Task: Find connections with filter location Hosūr with filter topic #realestateinvesting with filter profile language English with filter current company PRA Health Sciences with filter school REVA UNIVERSITY, BANGALORE with filter industry Wholesale Drugs and Sundries with filter service category Interior Design with filter keywords title Landscaping Assistant
Action: Mouse moved to (560, 83)
Screenshot: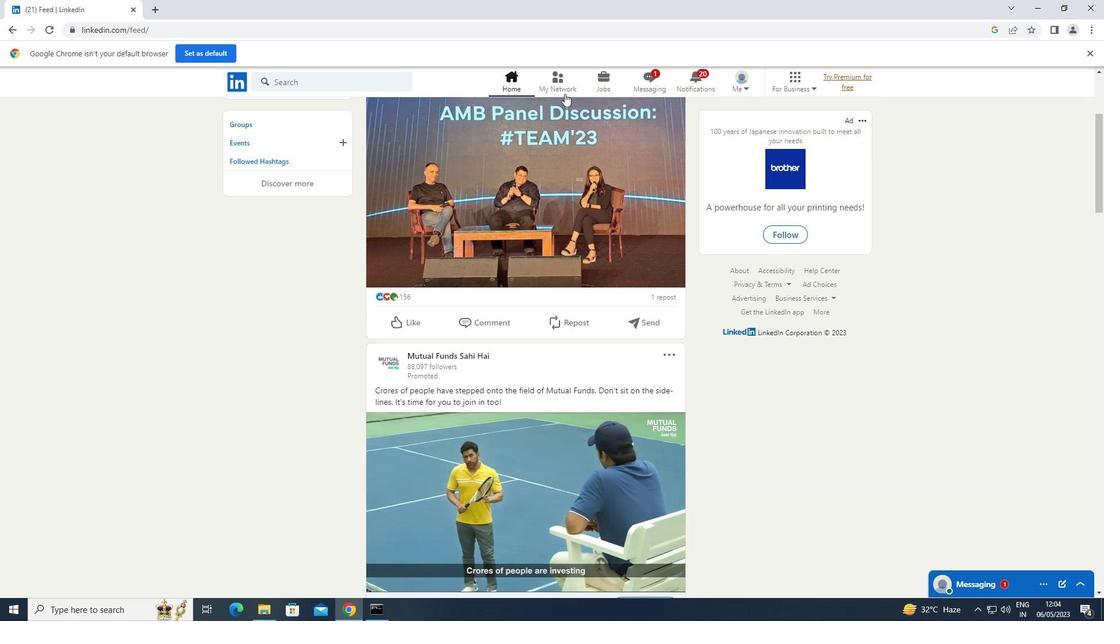 
Action: Mouse pressed left at (560, 83)
Screenshot: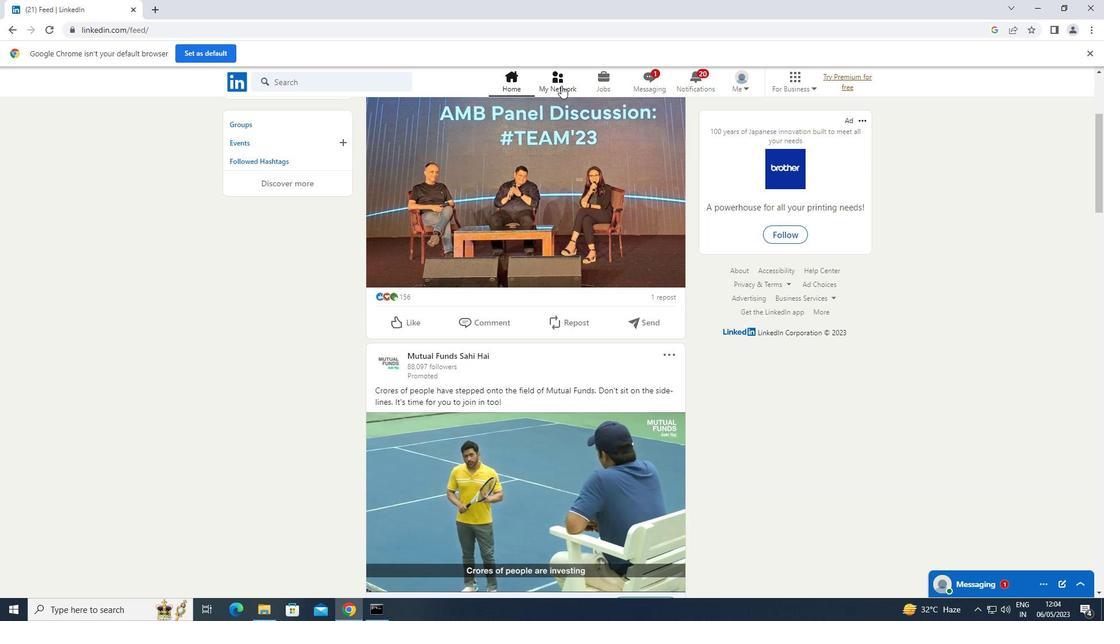 
Action: Mouse moved to (326, 143)
Screenshot: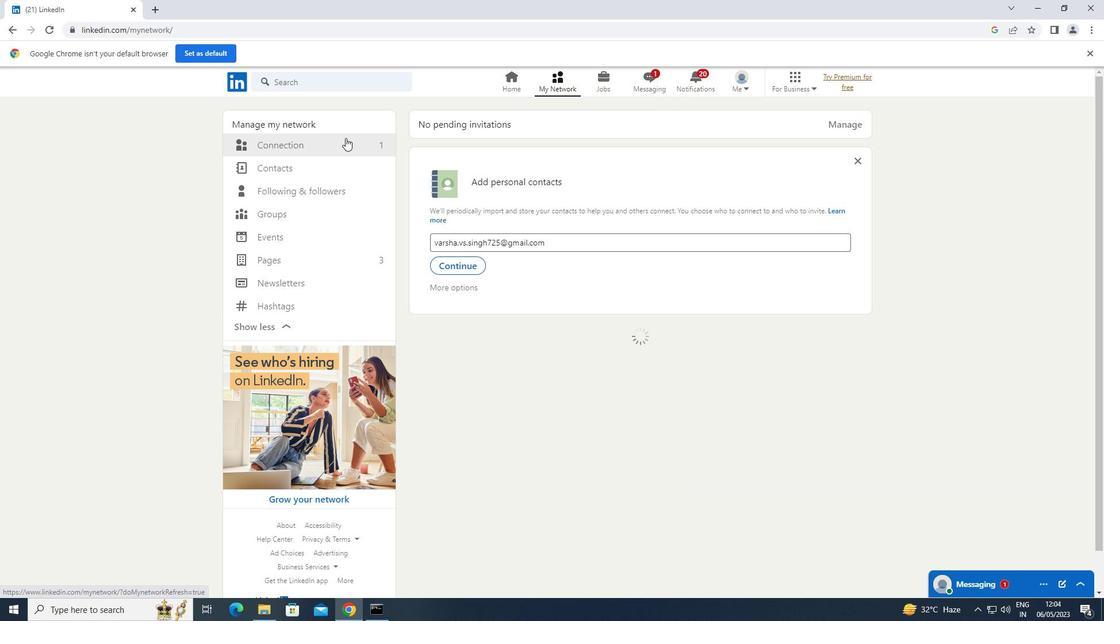 
Action: Mouse pressed left at (326, 143)
Screenshot: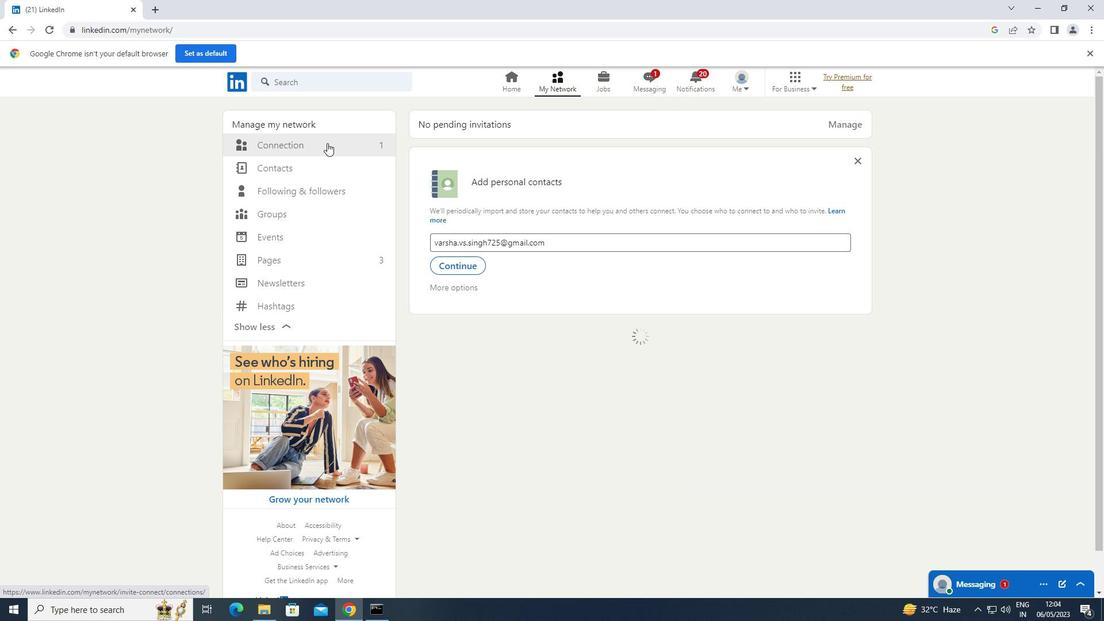 
Action: Mouse moved to (628, 143)
Screenshot: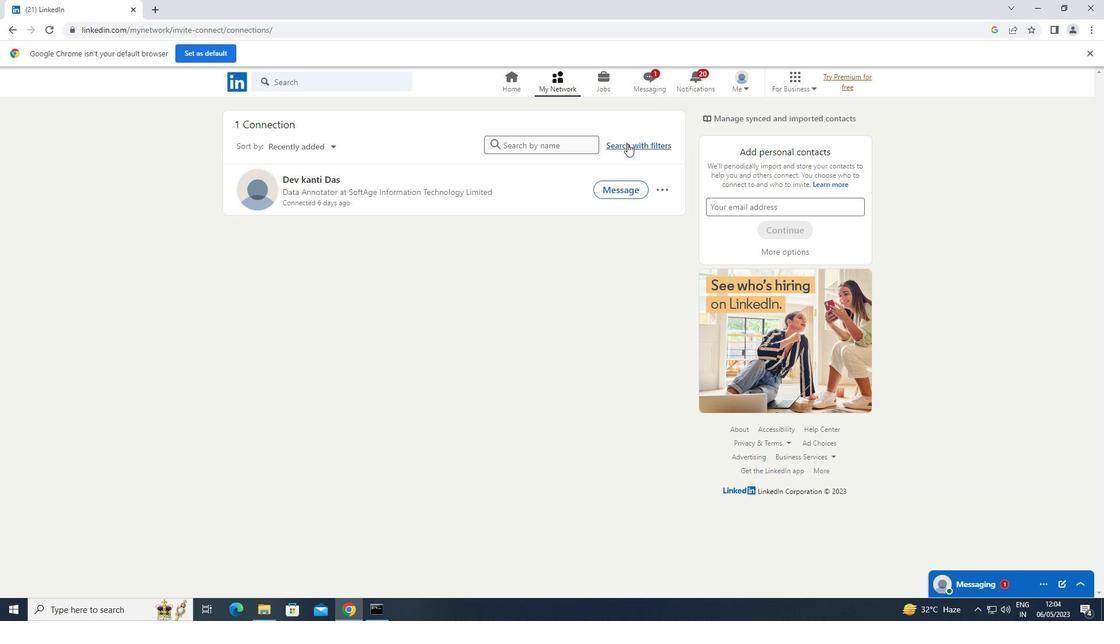 
Action: Mouse pressed left at (628, 143)
Screenshot: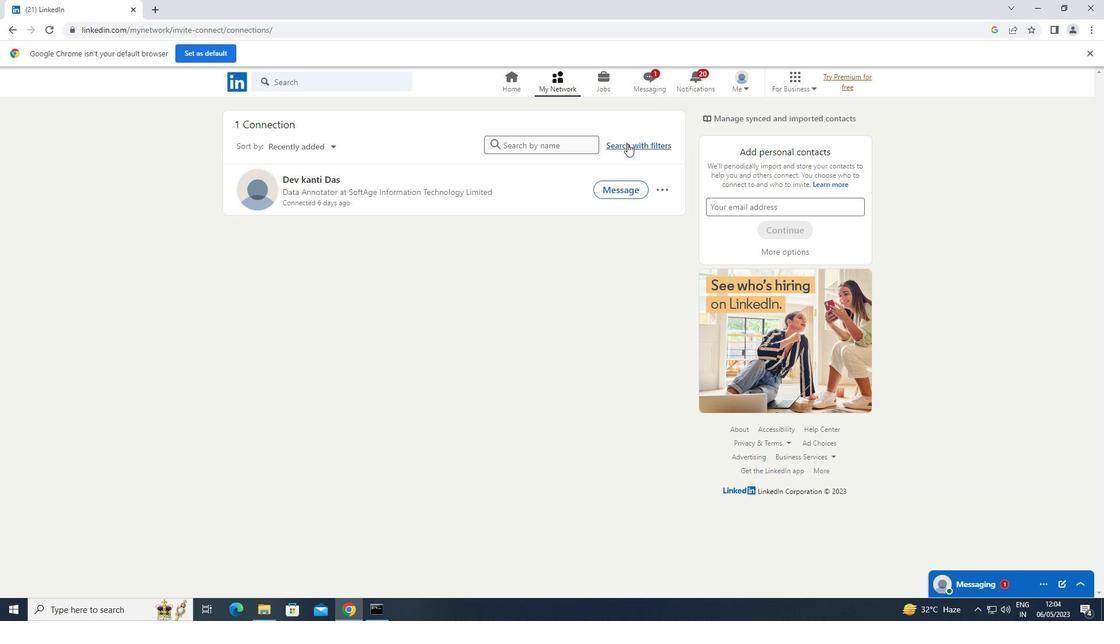 
Action: Mouse moved to (583, 110)
Screenshot: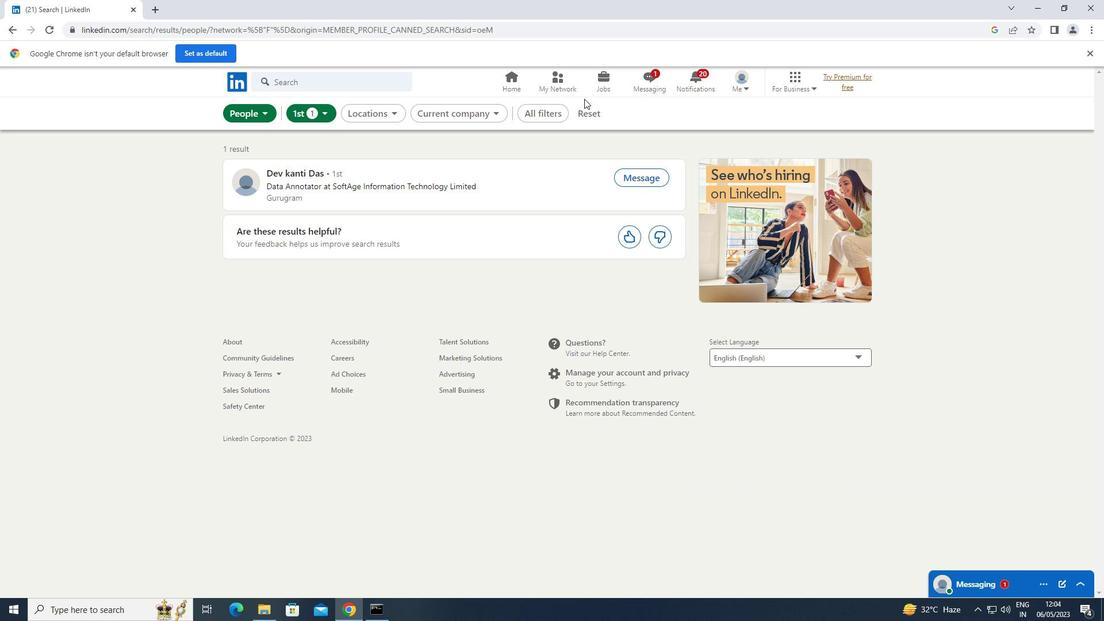 
Action: Mouse pressed left at (583, 110)
Screenshot: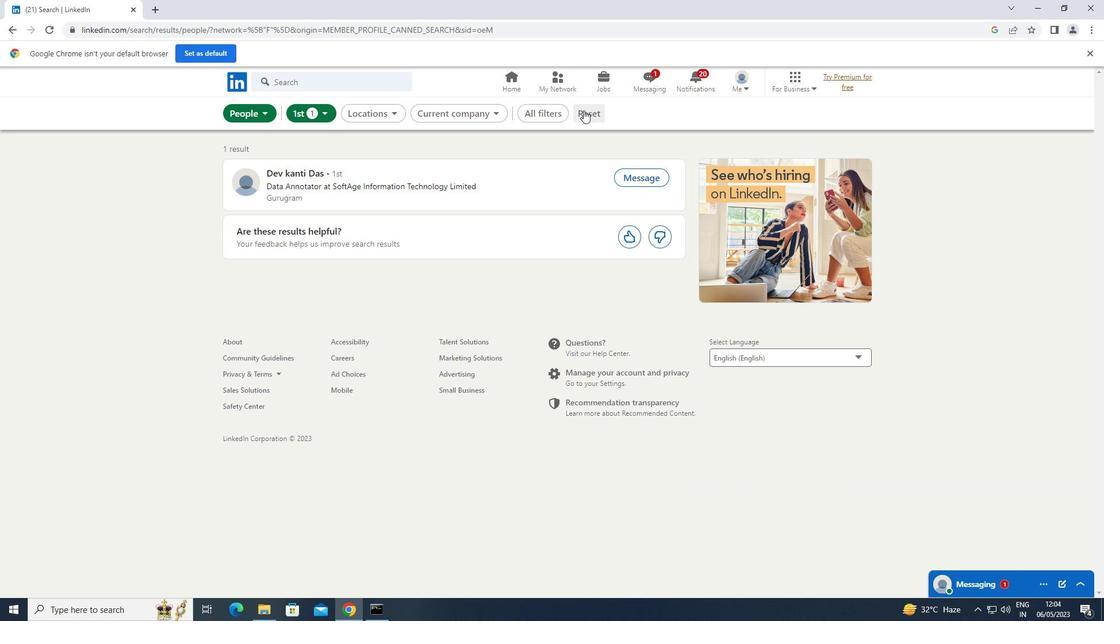 
Action: Mouse moved to (572, 114)
Screenshot: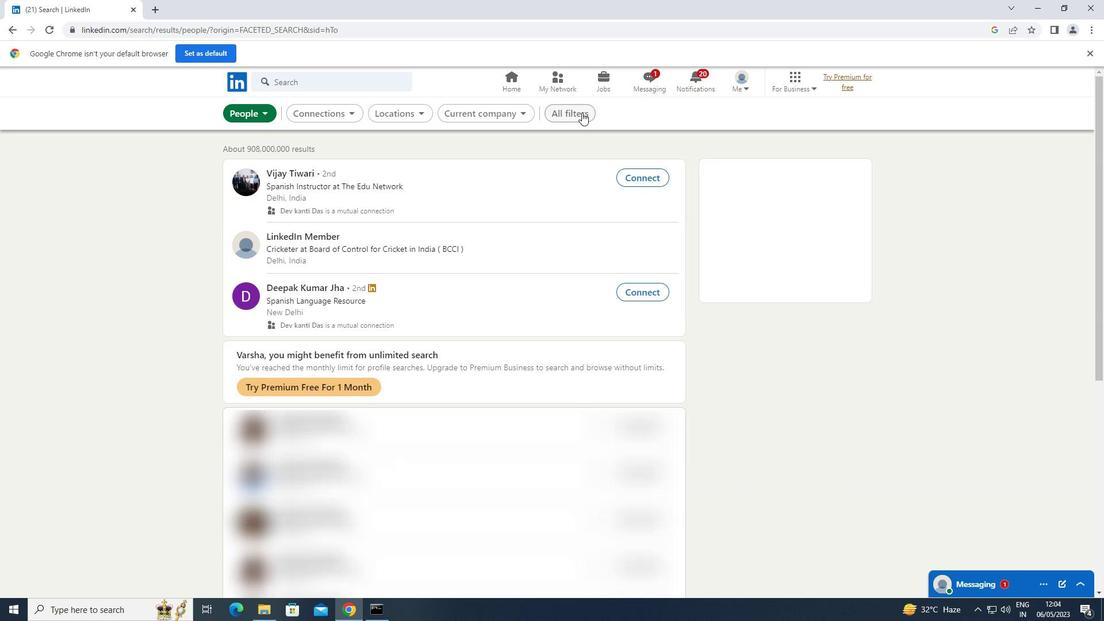 
Action: Mouse pressed left at (572, 114)
Screenshot: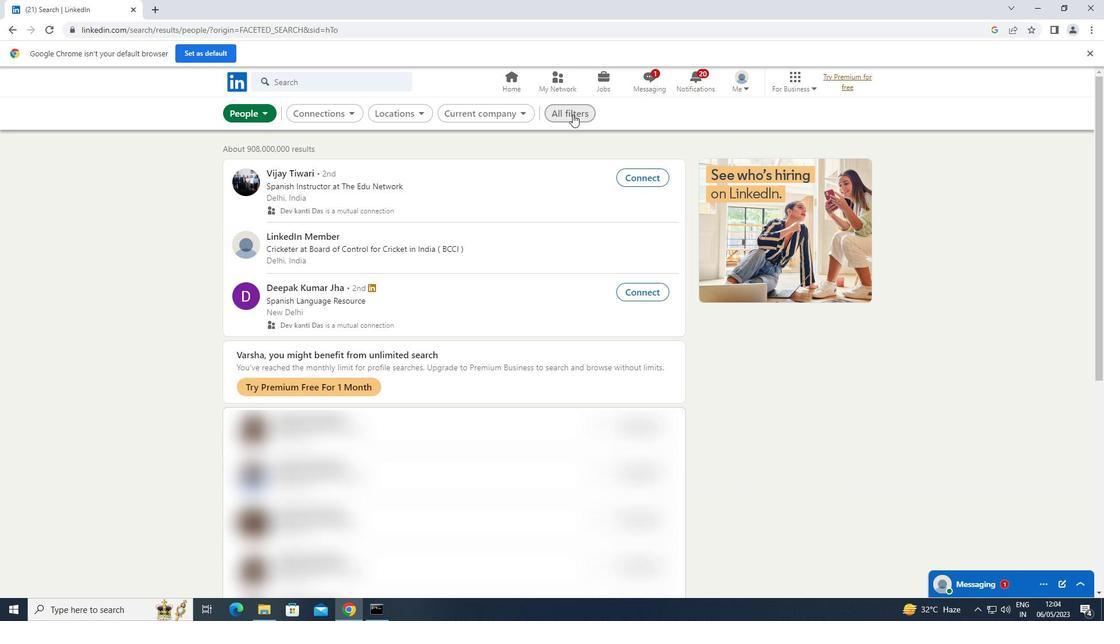 
Action: Mouse moved to (896, 246)
Screenshot: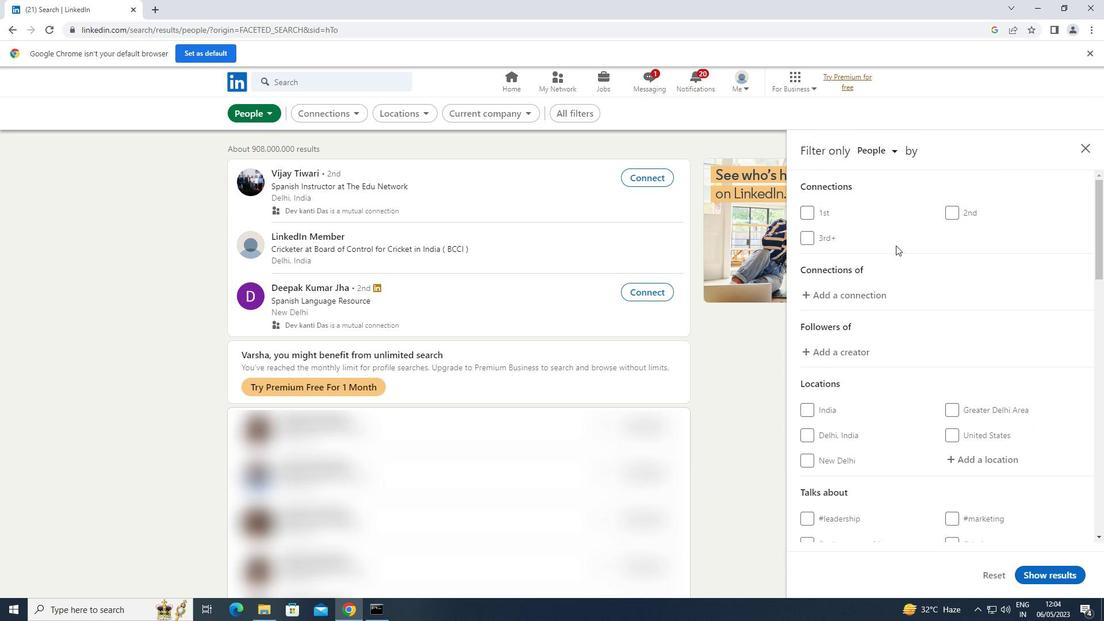 
Action: Mouse scrolled (896, 245) with delta (0, 0)
Screenshot: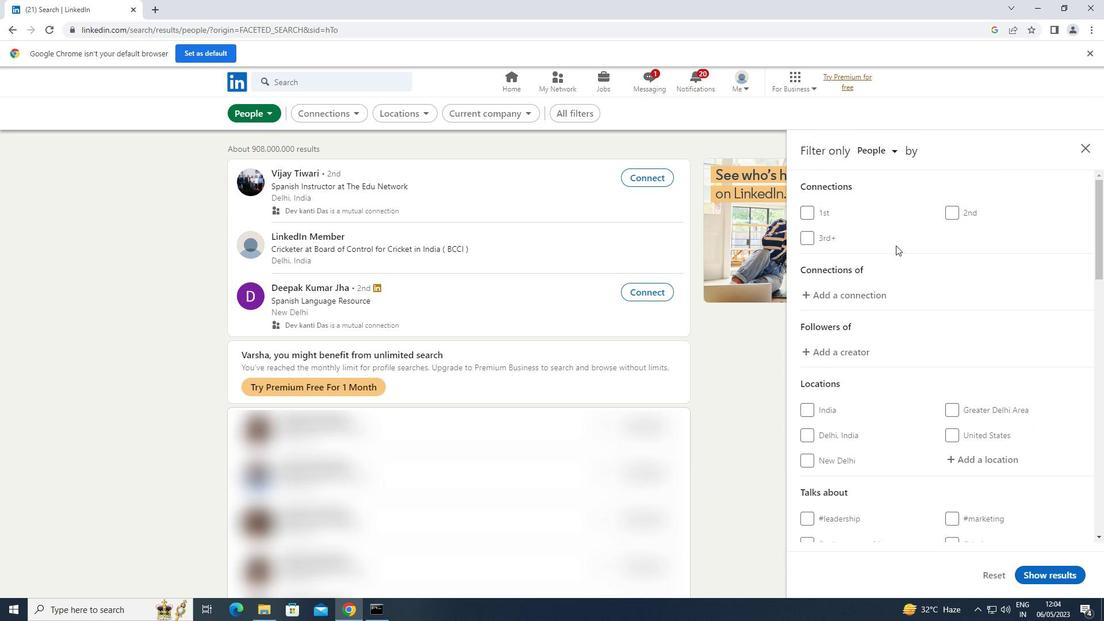 
Action: Mouse scrolled (896, 245) with delta (0, 0)
Screenshot: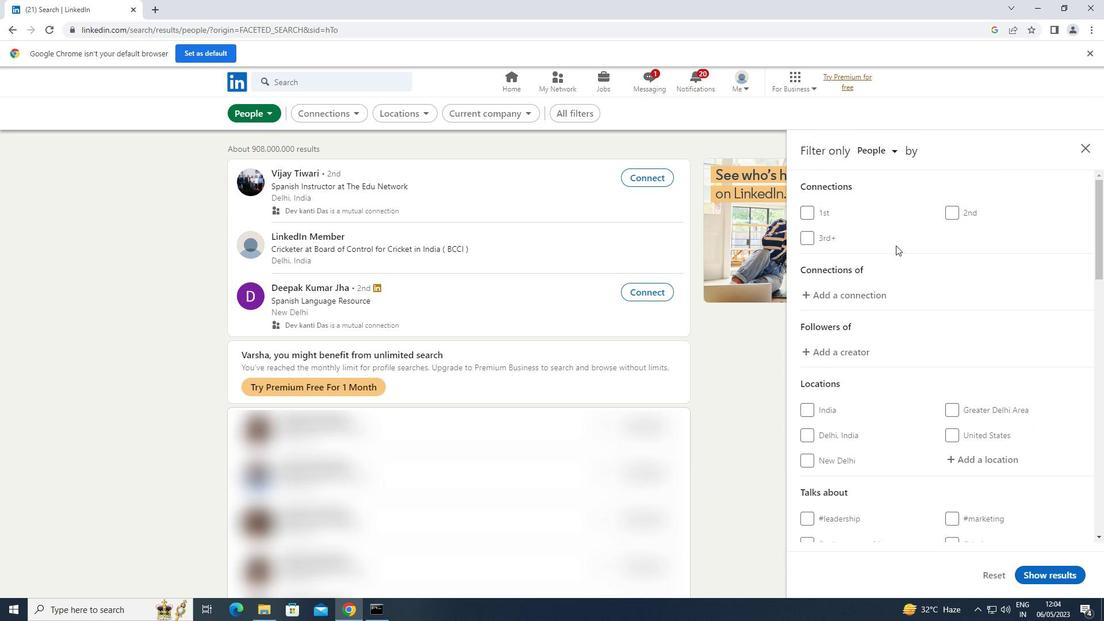 
Action: Mouse scrolled (896, 245) with delta (0, 0)
Screenshot: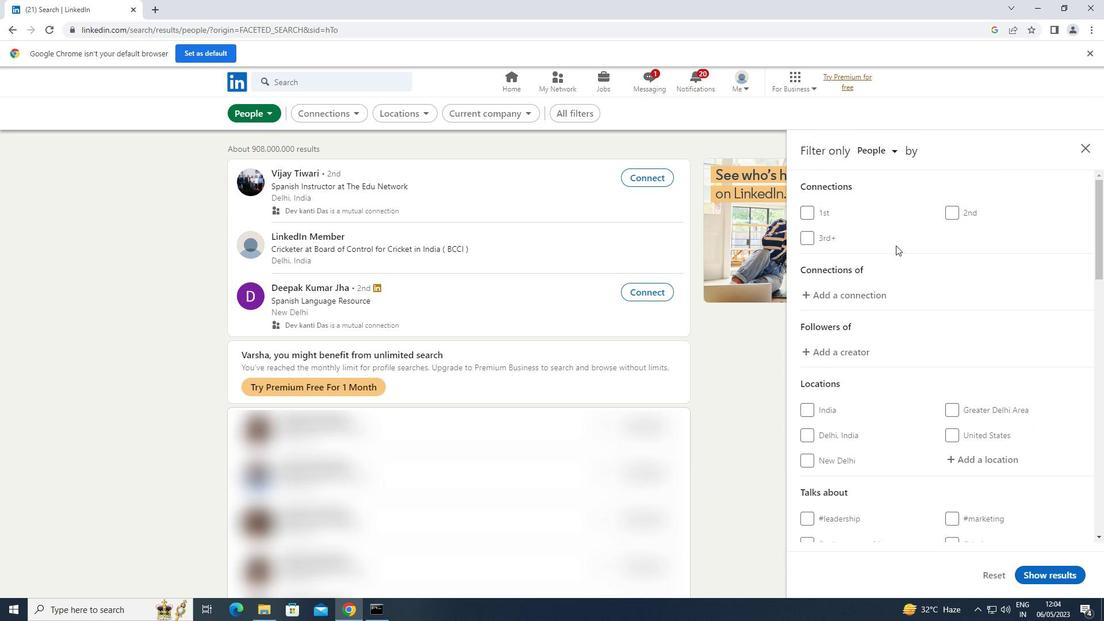 
Action: Mouse moved to (975, 283)
Screenshot: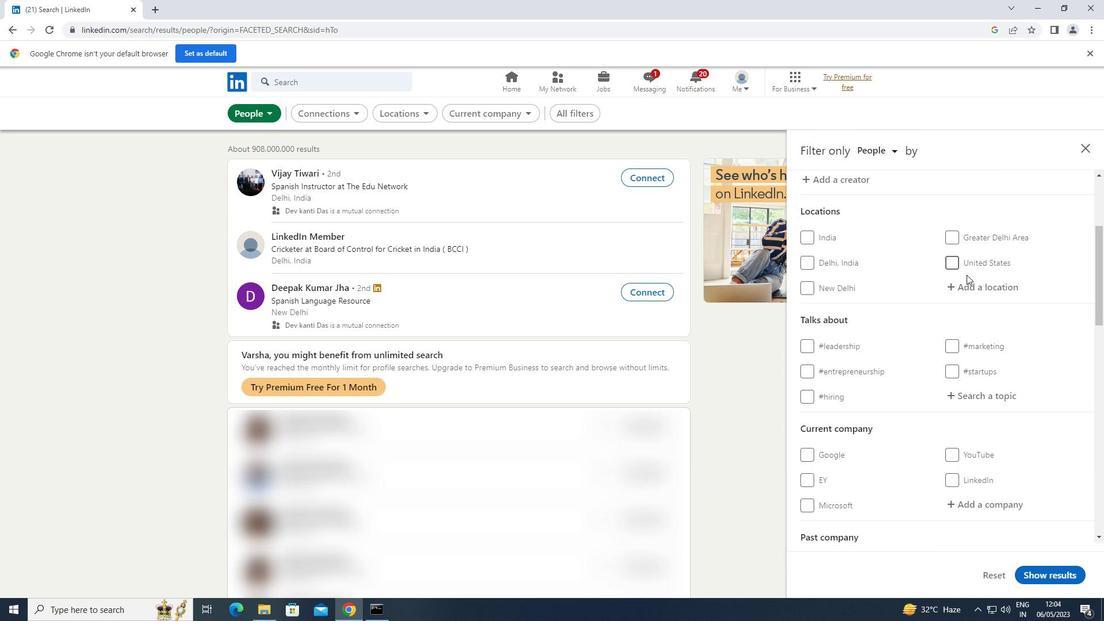 
Action: Mouse pressed left at (975, 283)
Screenshot: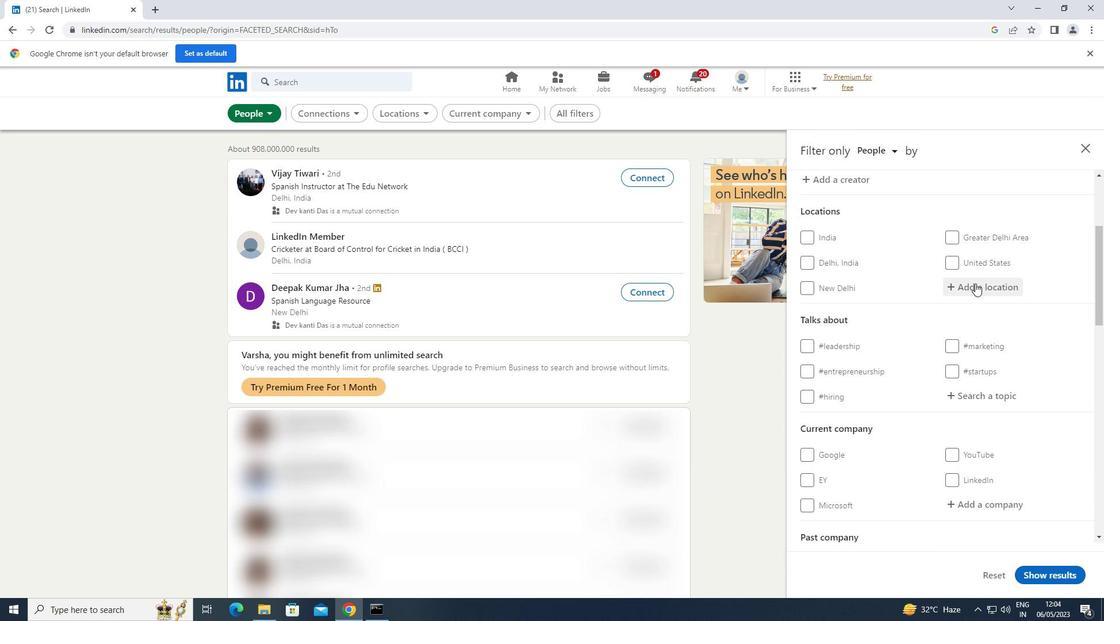 
Action: Key pressed <Key.shift>HOSUR
Screenshot: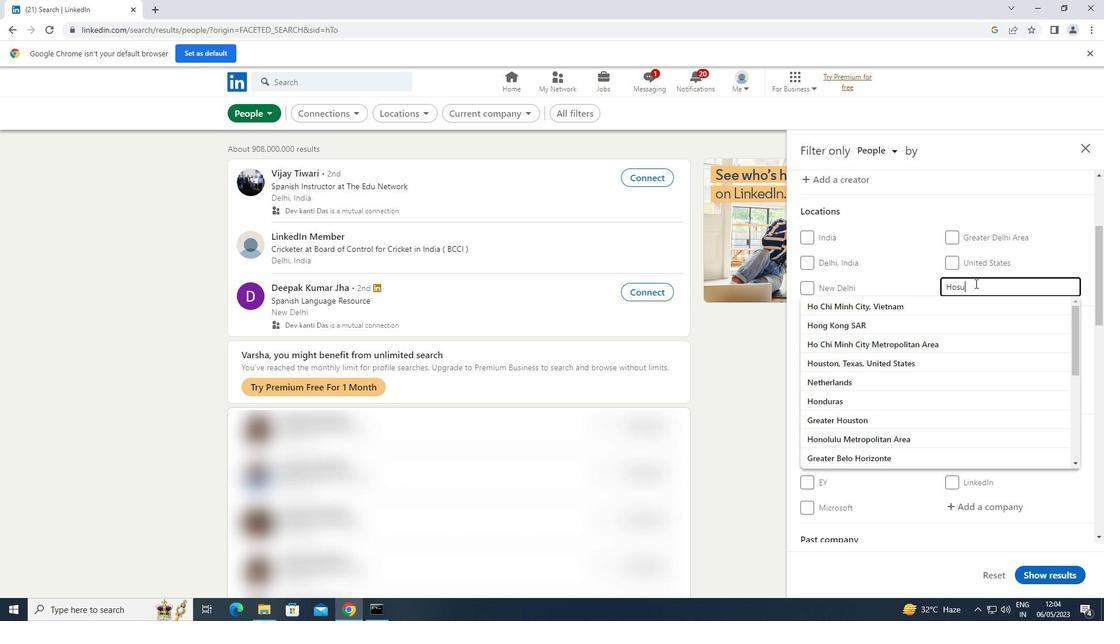 
Action: Mouse moved to (969, 402)
Screenshot: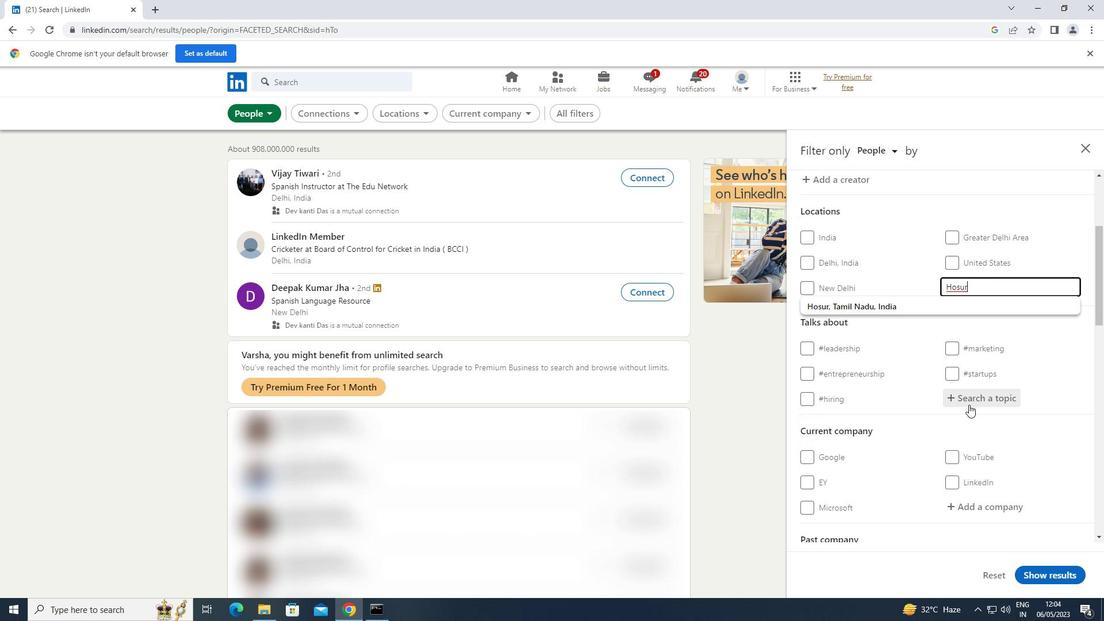 
Action: Mouse pressed left at (969, 402)
Screenshot: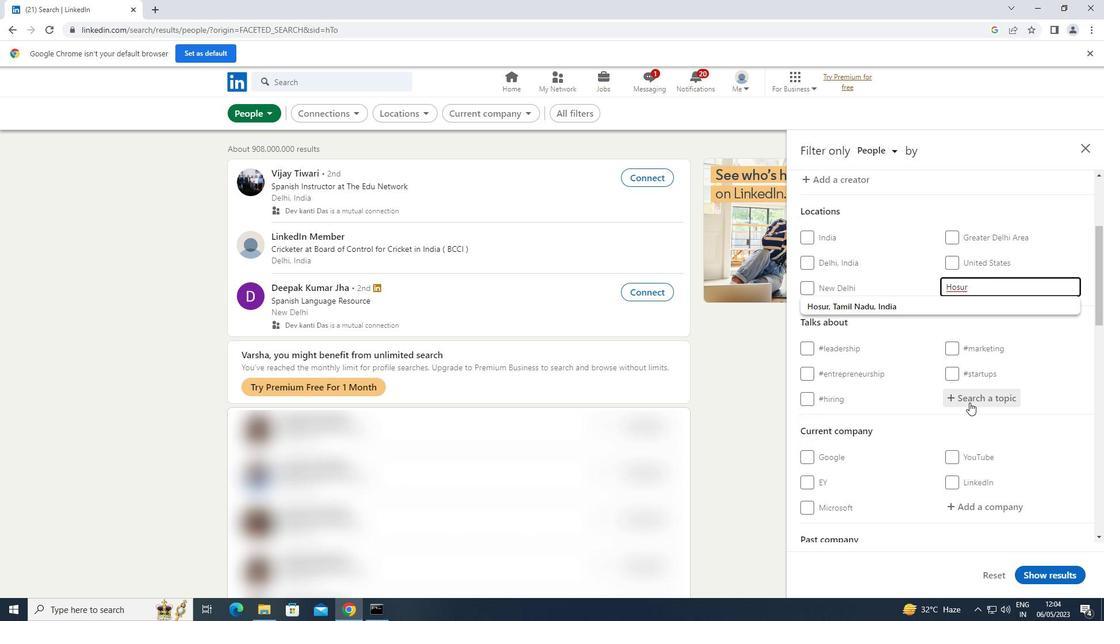 
Action: Key pressed REALESTATEINVESTING
Screenshot: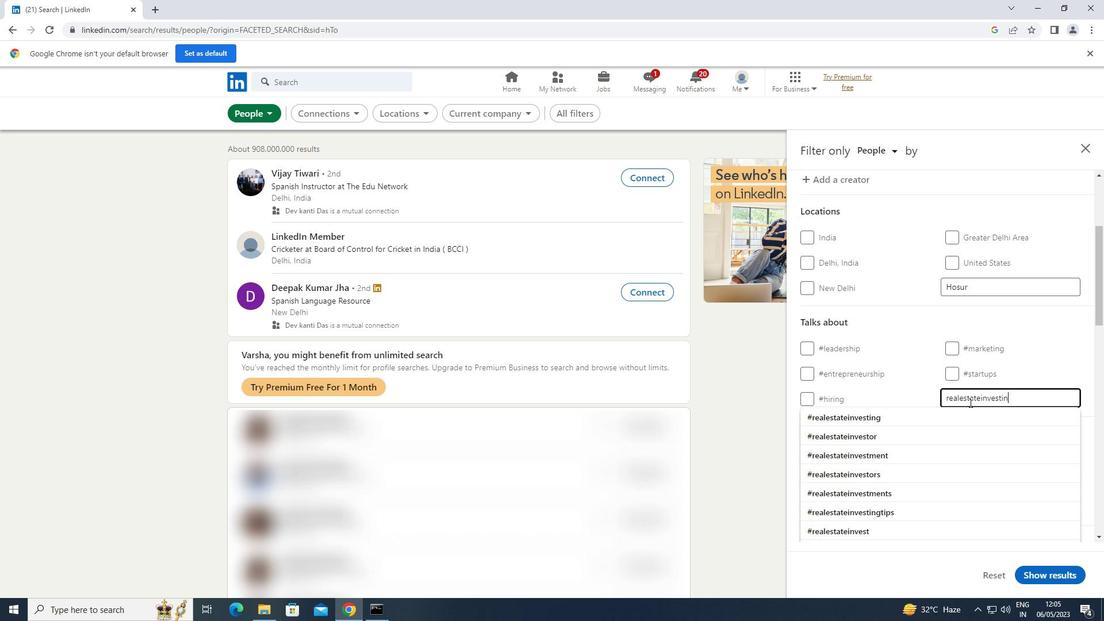 
Action: Mouse moved to (854, 419)
Screenshot: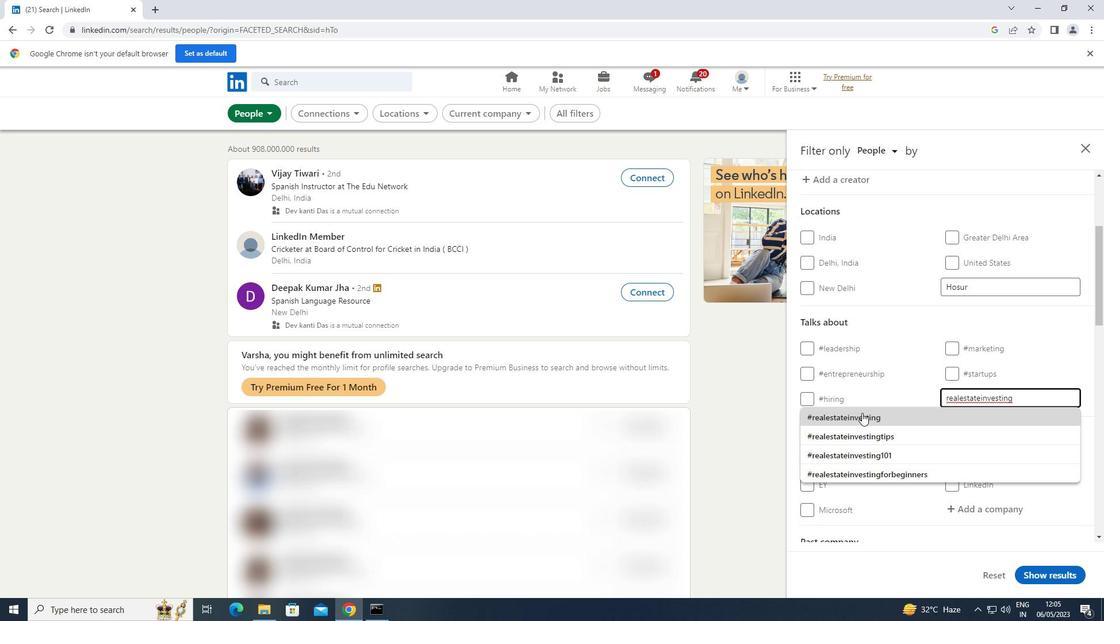 
Action: Mouse pressed left at (854, 419)
Screenshot: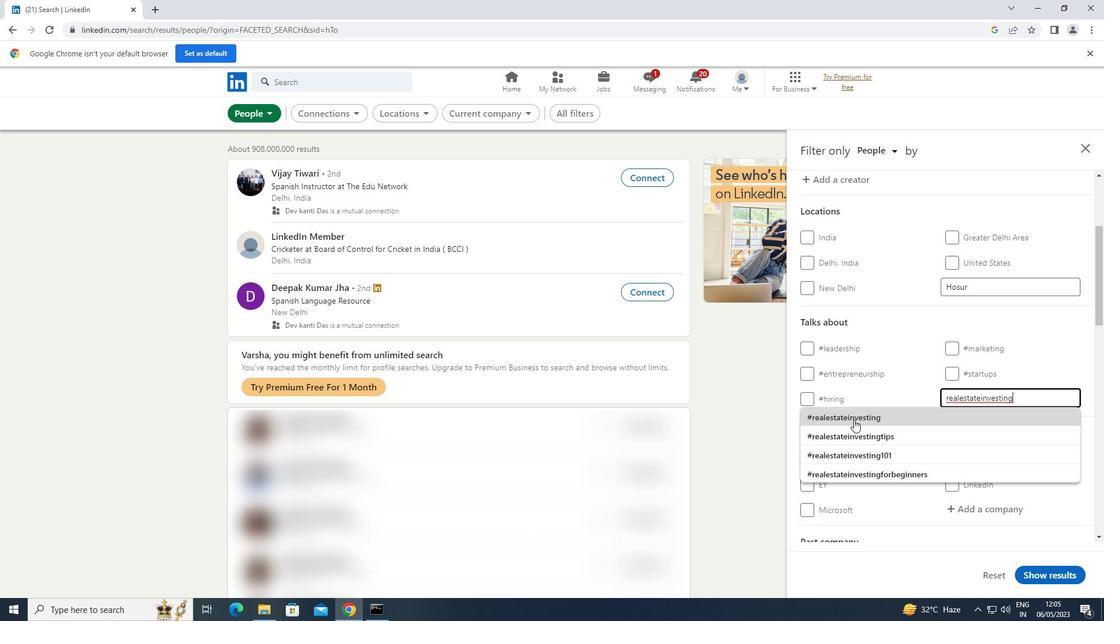 
Action: Mouse scrolled (854, 419) with delta (0, 0)
Screenshot: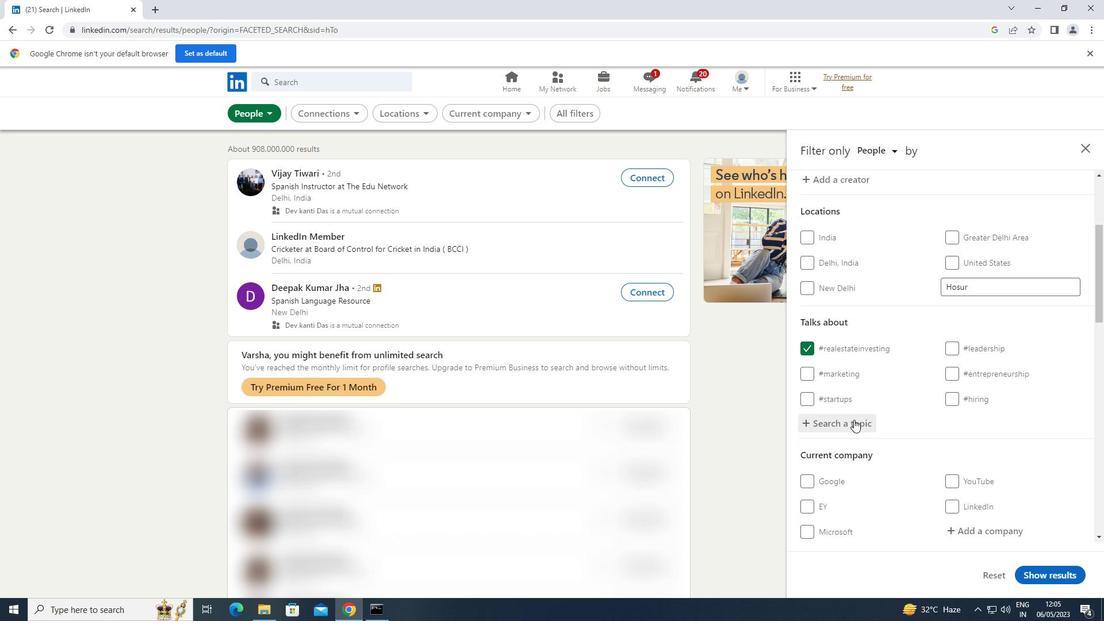 
Action: Mouse scrolled (854, 419) with delta (0, 0)
Screenshot: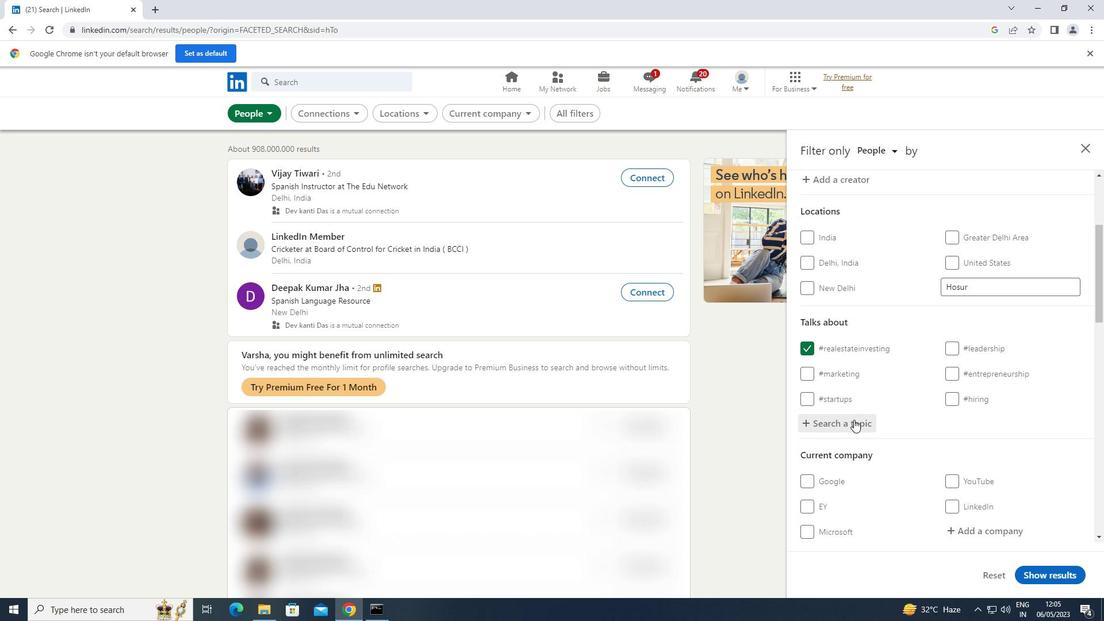
Action: Mouse scrolled (854, 419) with delta (0, 0)
Screenshot: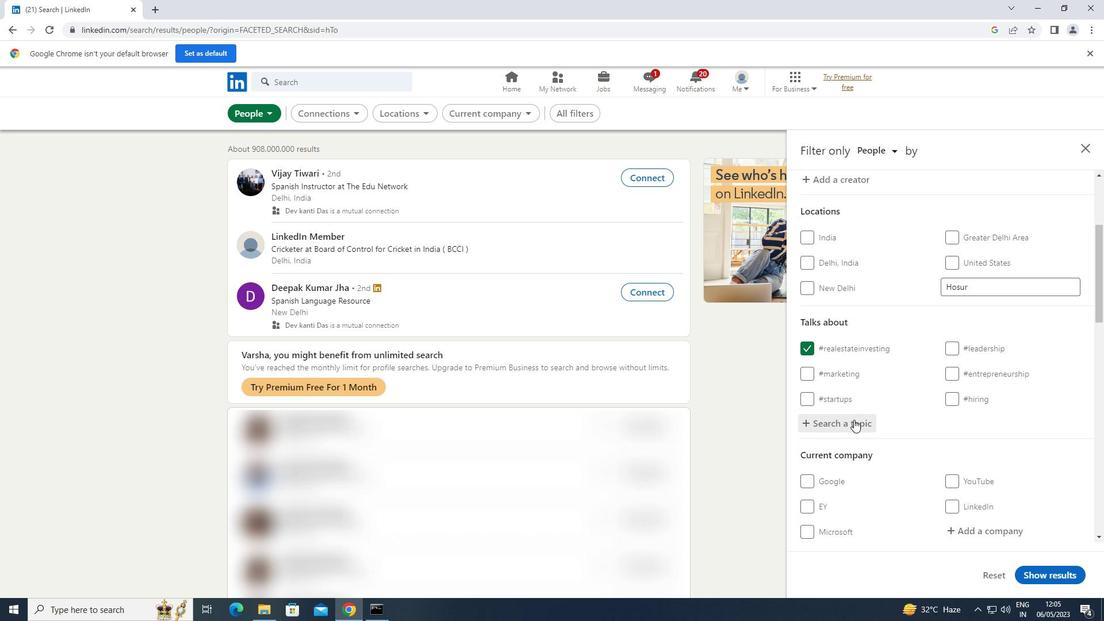 
Action: Mouse scrolled (854, 419) with delta (0, 0)
Screenshot: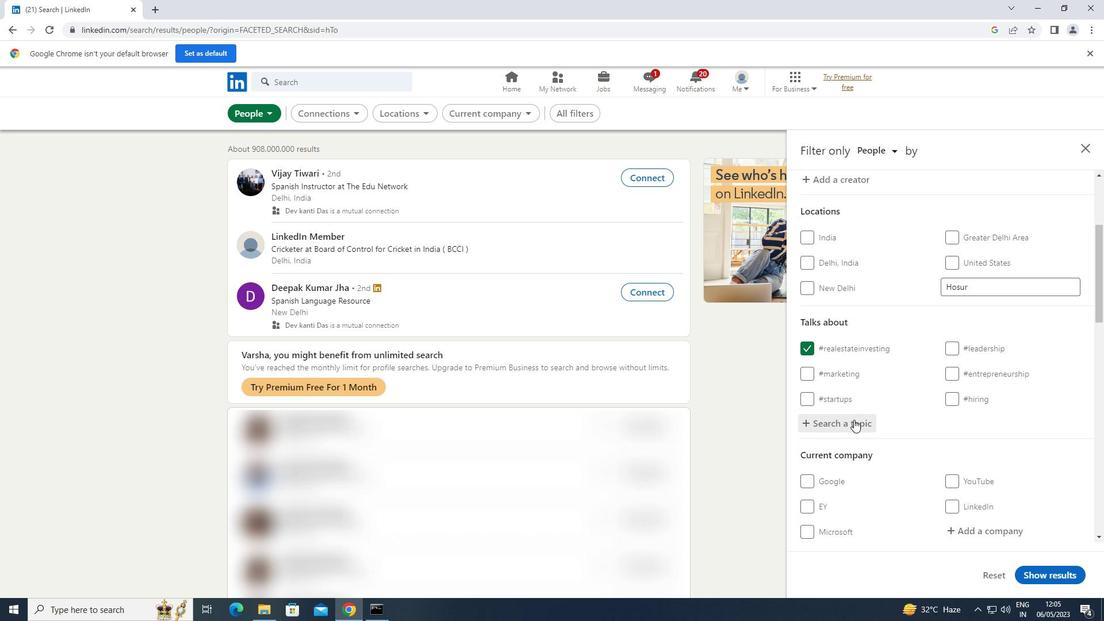 
Action: Mouse scrolled (854, 419) with delta (0, 0)
Screenshot: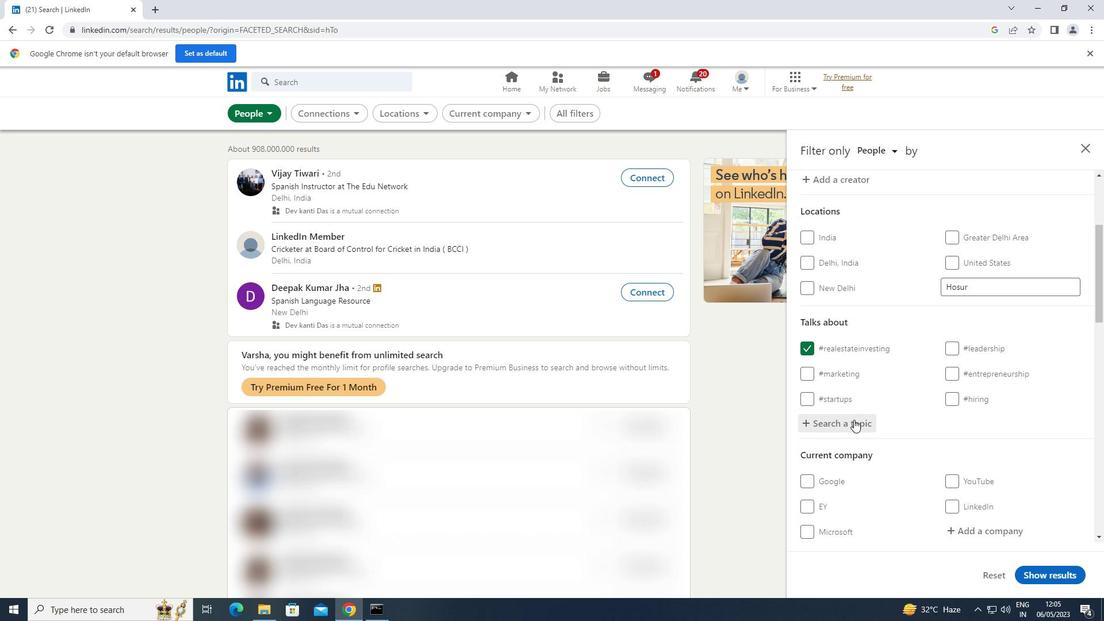 
Action: Mouse scrolled (854, 419) with delta (0, 0)
Screenshot: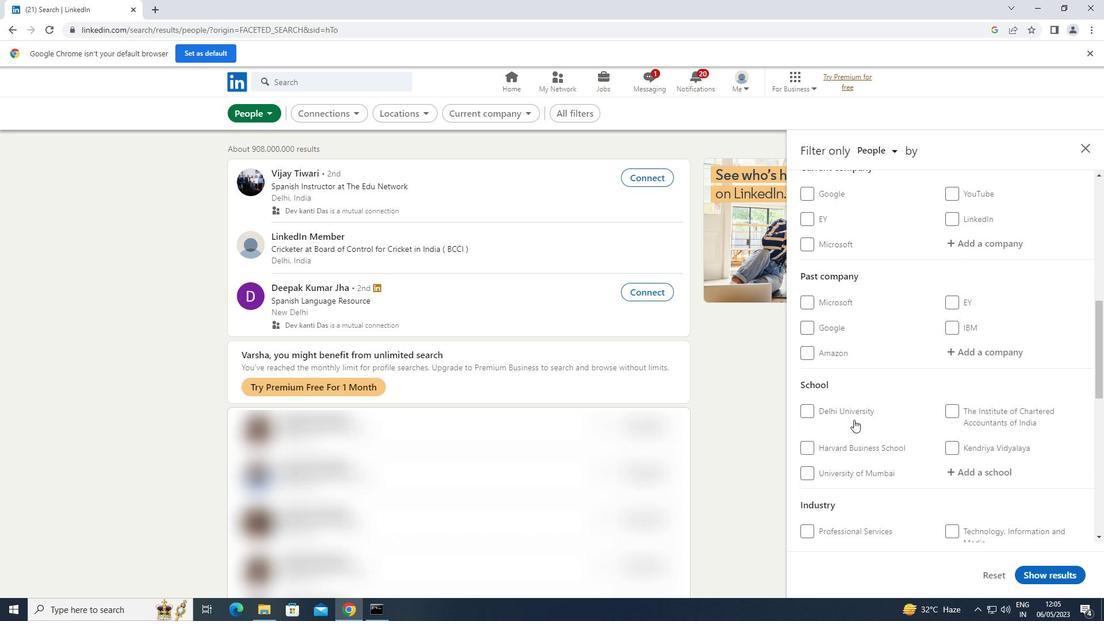 
Action: Mouse scrolled (854, 419) with delta (0, 0)
Screenshot: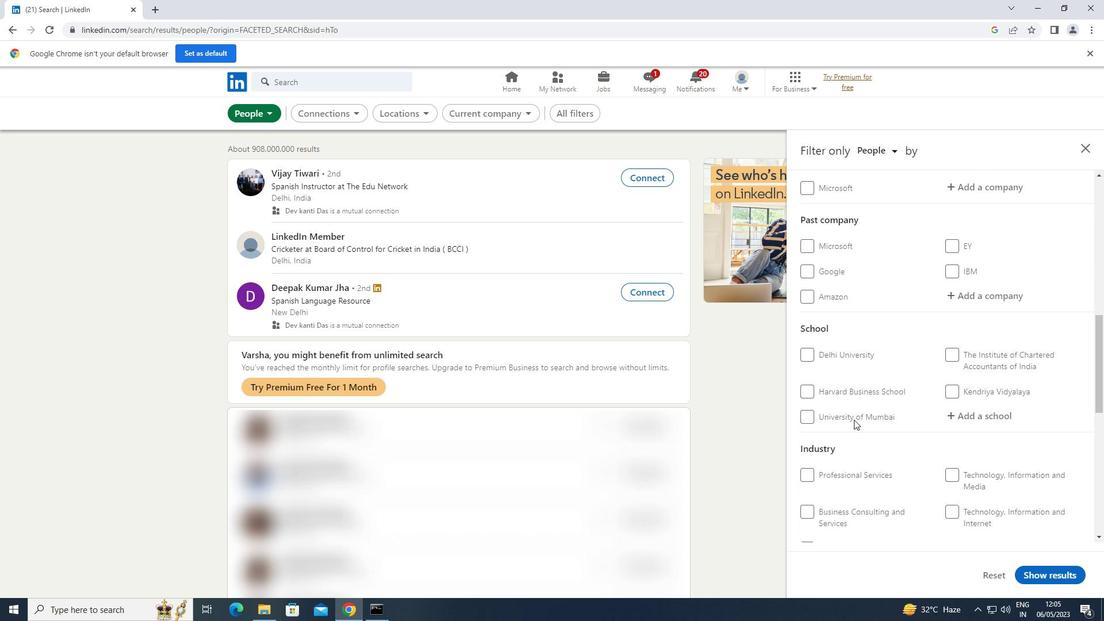 
Action: Mouse scrolled (854, 419) with delta (0, 0)
Screenshot: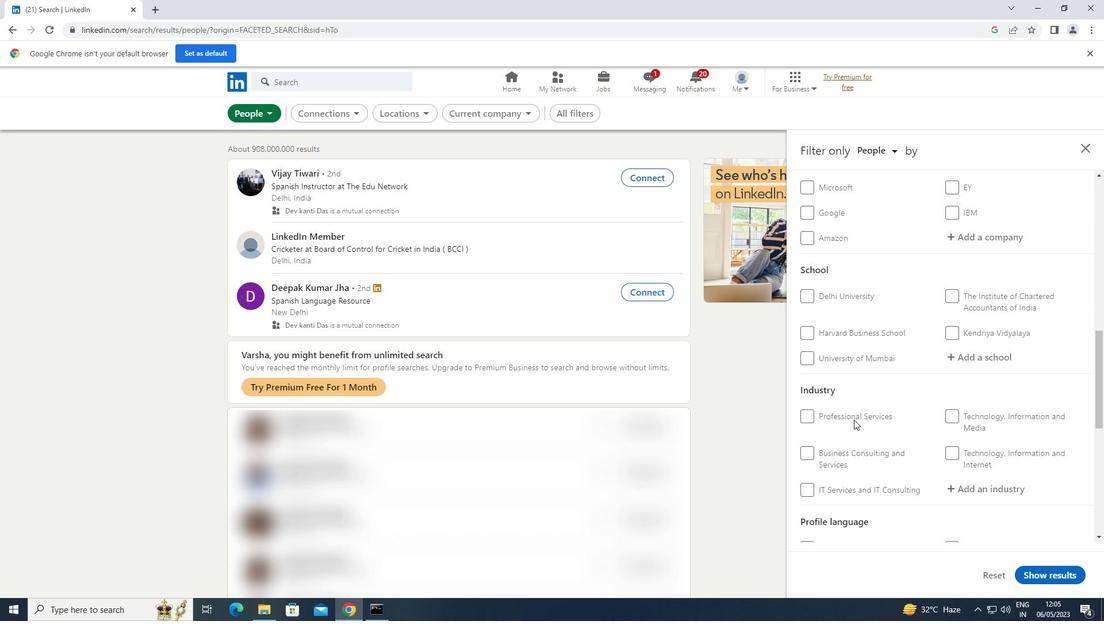 
Action: Mouse scrolled (854, 419) with delta (0, 0)
Screenshot: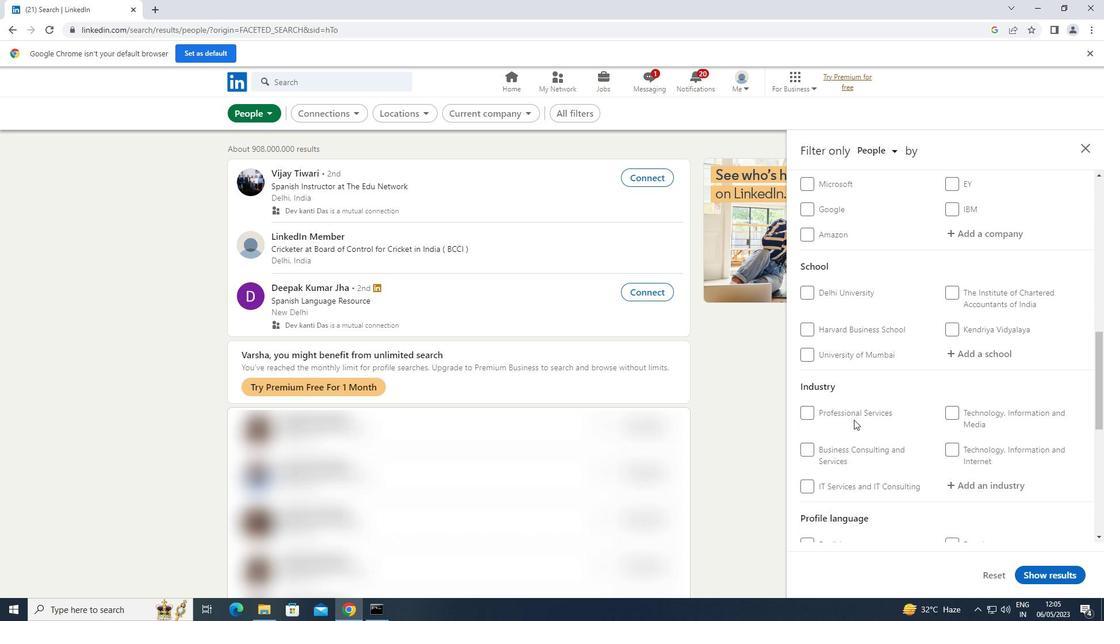 
Action: Mouse moved to (810, 430)
Screenshot: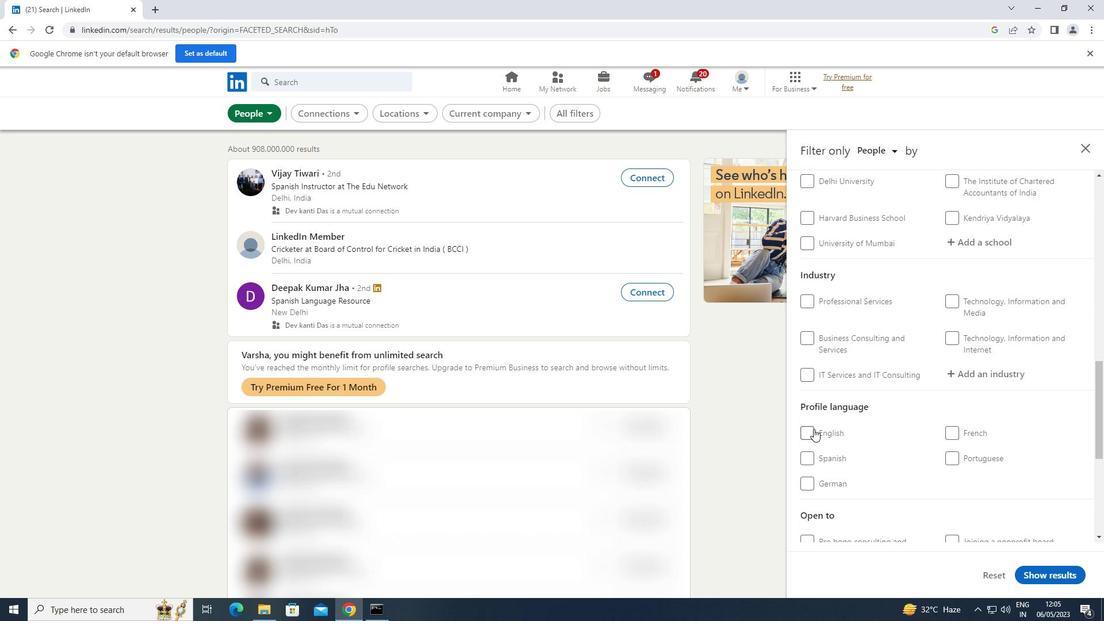 
Action: Mouse pressed left at (810, 430)
Screenshot: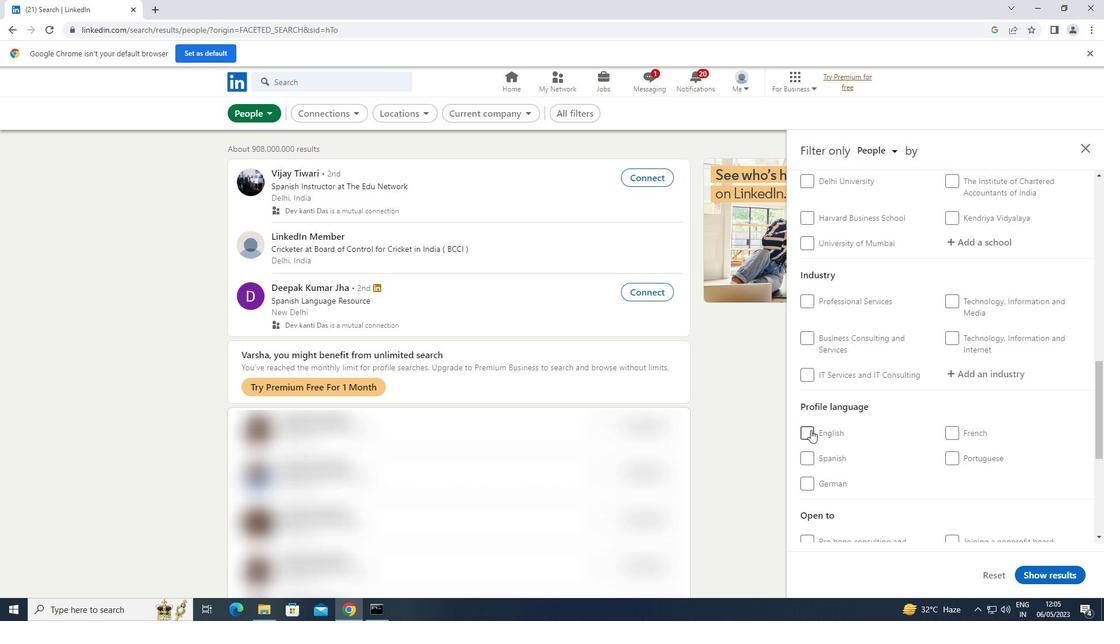
Action: Mouse moved to (845, 413)
Screenshot: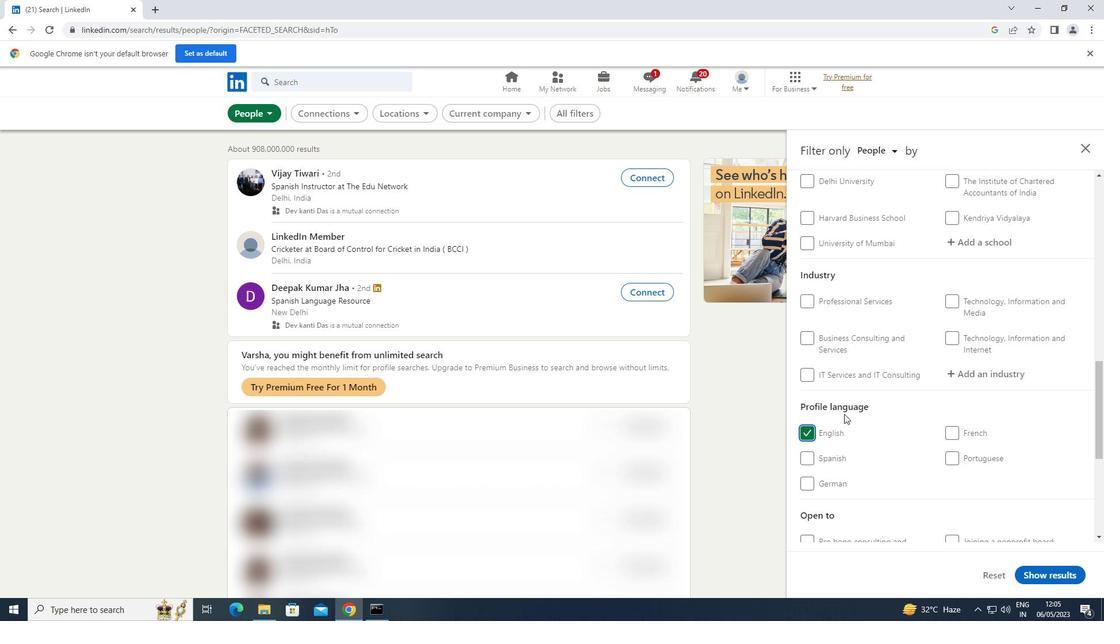 
Action: Mouse scrolled (845, 414) with delta (0, 0)
Screenshot: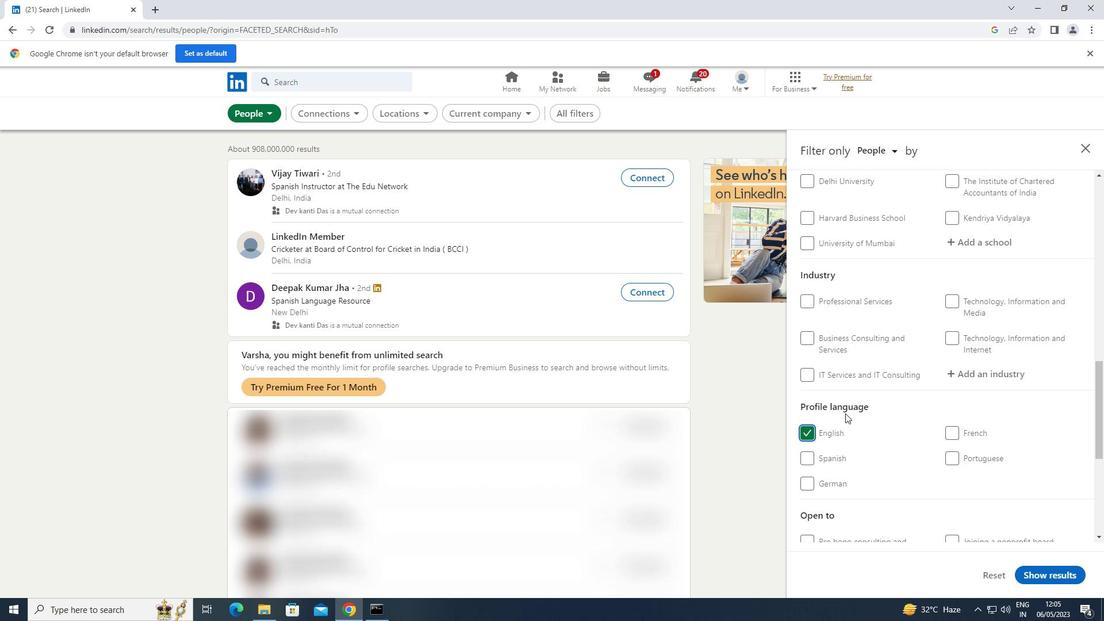 
Action: Mouse scrolled (845, 414) with delta (0, 0)
Screenshot: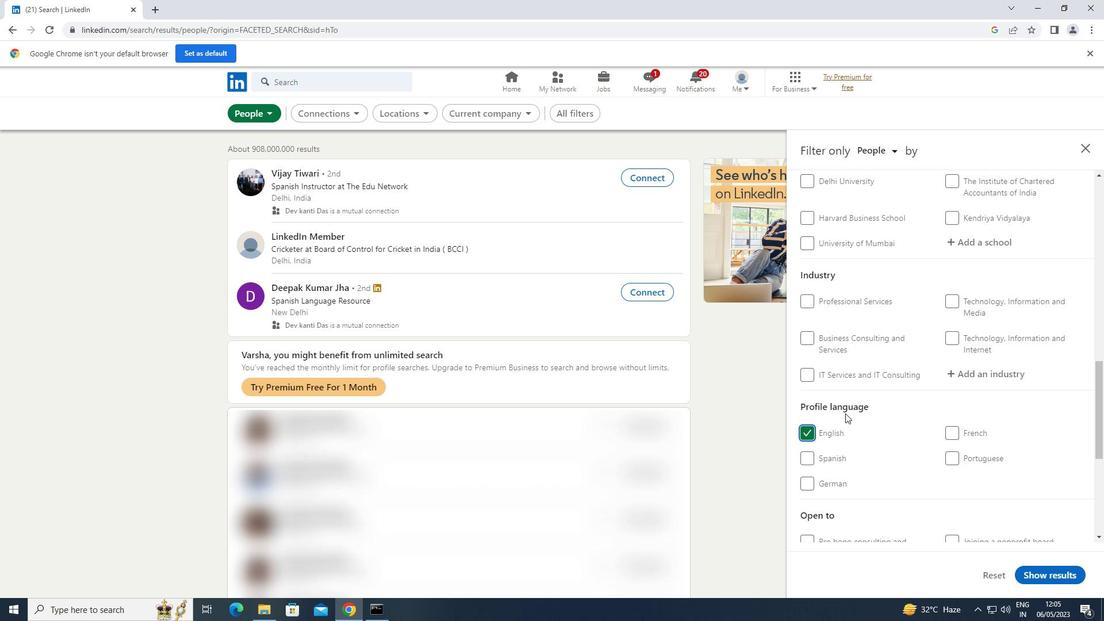 
Action: Mouse scrolled (845, 414) with delta (0, 0)
Screenshot: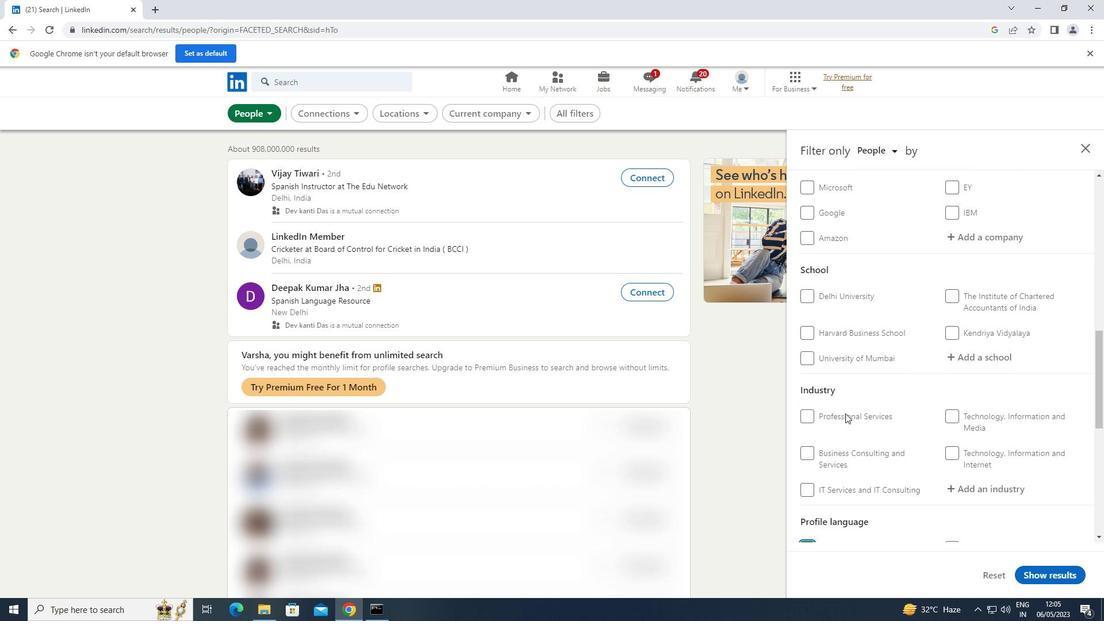 
Action: Mouse scrolled (845, 414) with delta (0, 0)
Screenshot: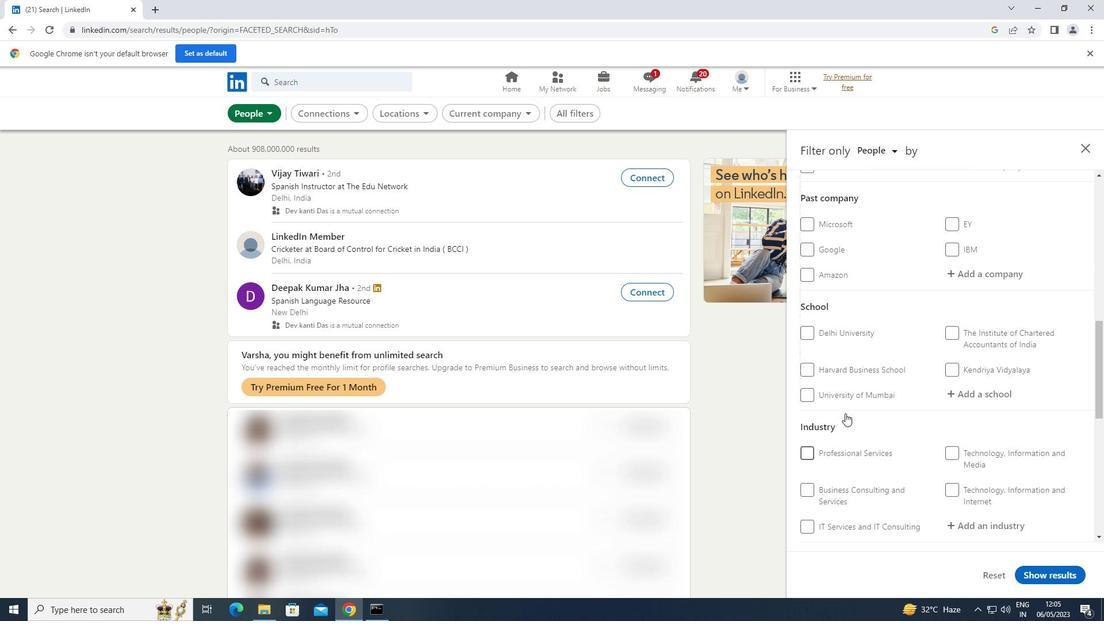 
Action: Mouse moved to (845, 412)
Screenshot: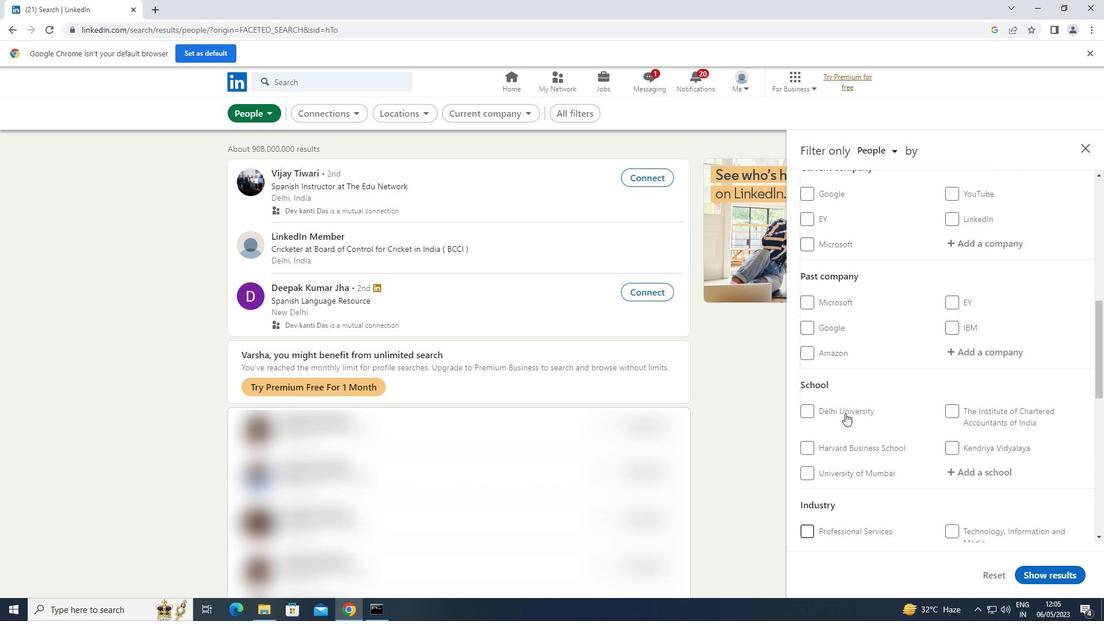 
Action: Mouse scrolled (845, 413) with delta (0, 0)
Screenshot: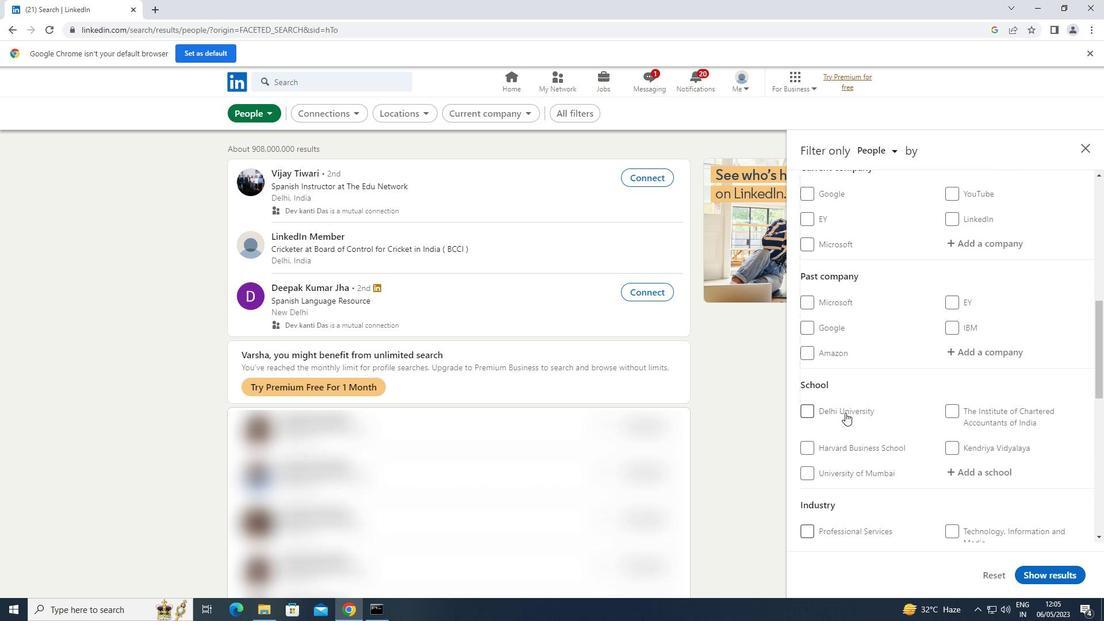 
Action: Mouse scrolled (845, 413) with delta (0, 0)
Screenshot: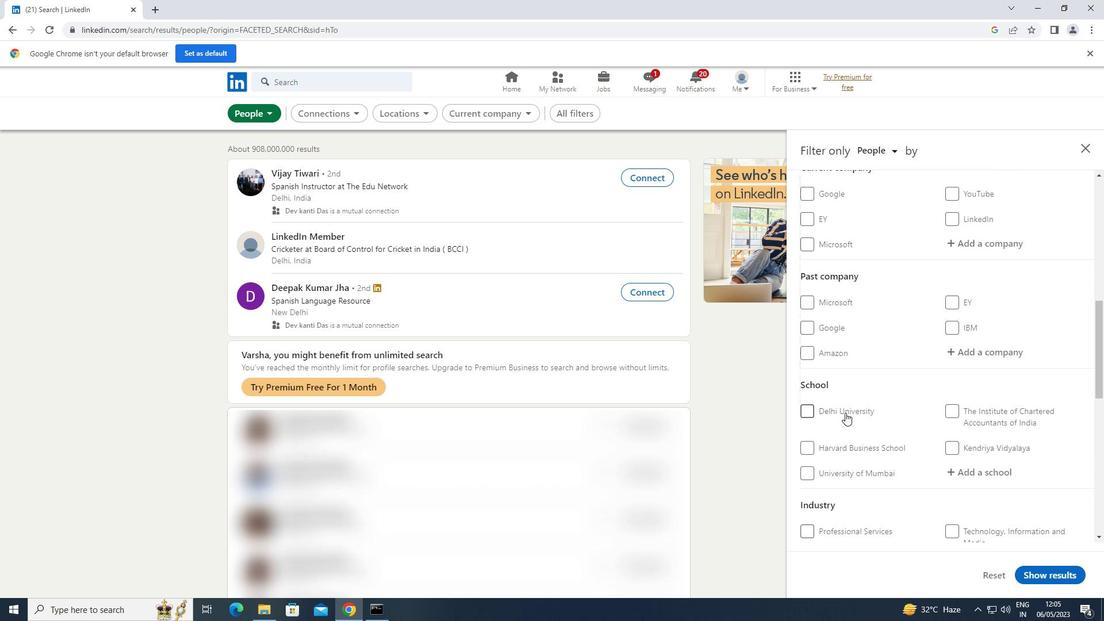 
Action: Mouse moved to (985, 356)
Screenshot: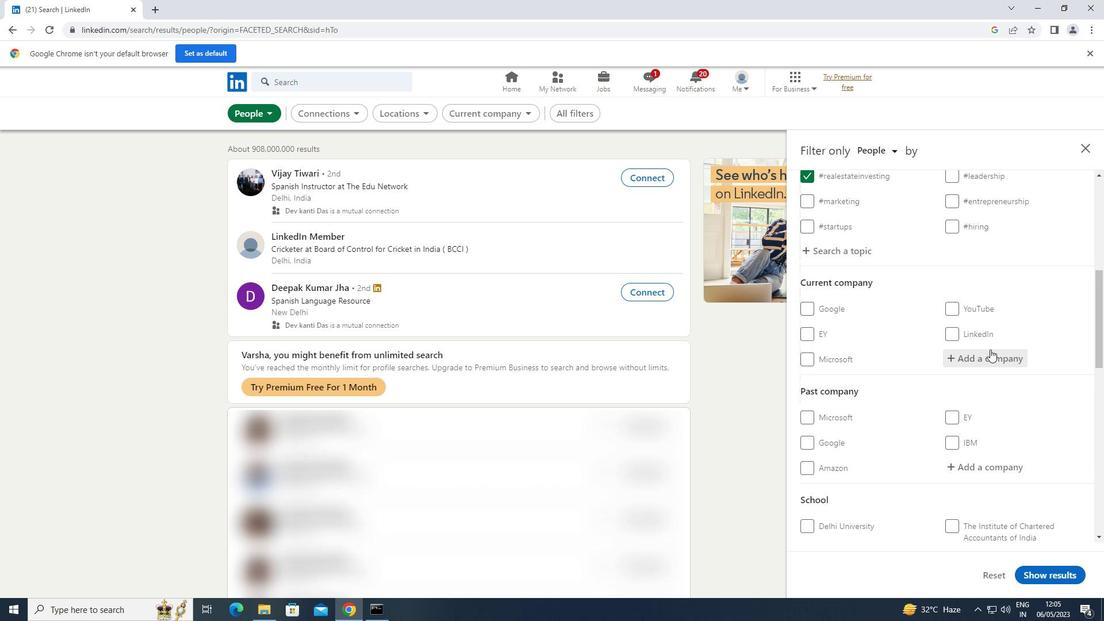 
Action: Mouse pressed left at (985, 356)
Screenshot: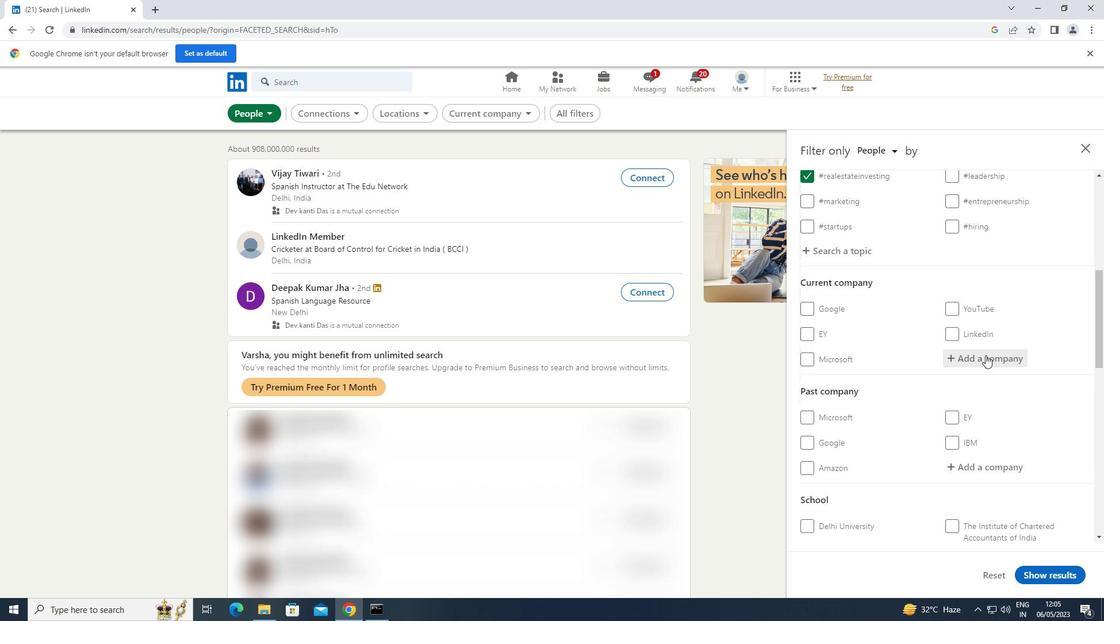 
Action: Key pressed <Key.shift>PRA<Key.space><Key.shift>HEAL
Screenshot: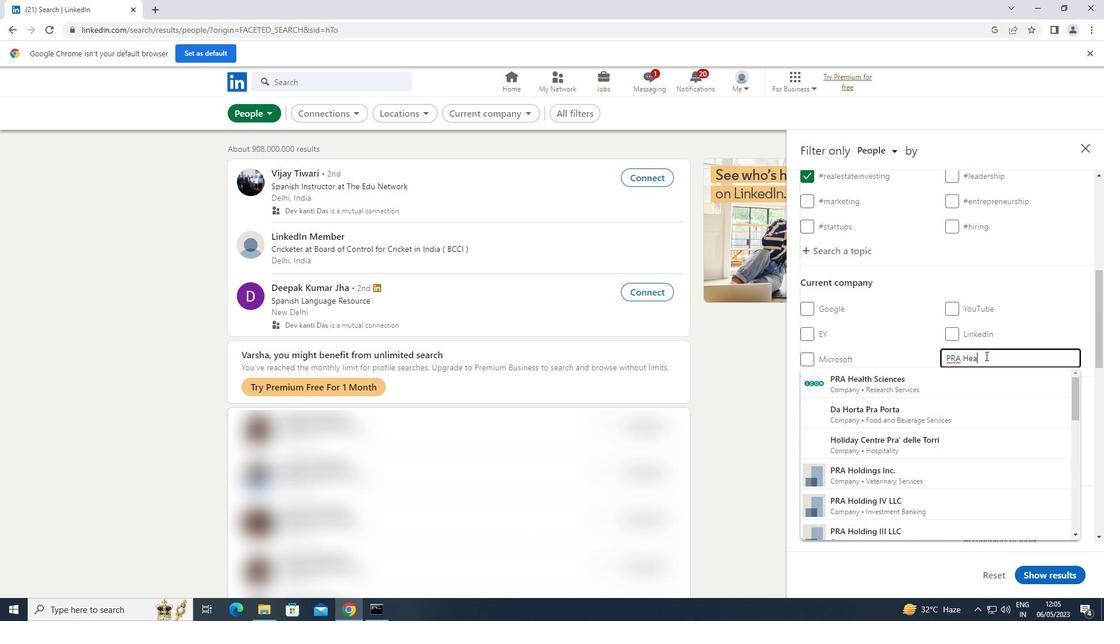 
Action: Mouse moved to (912, 381)
Screenshot: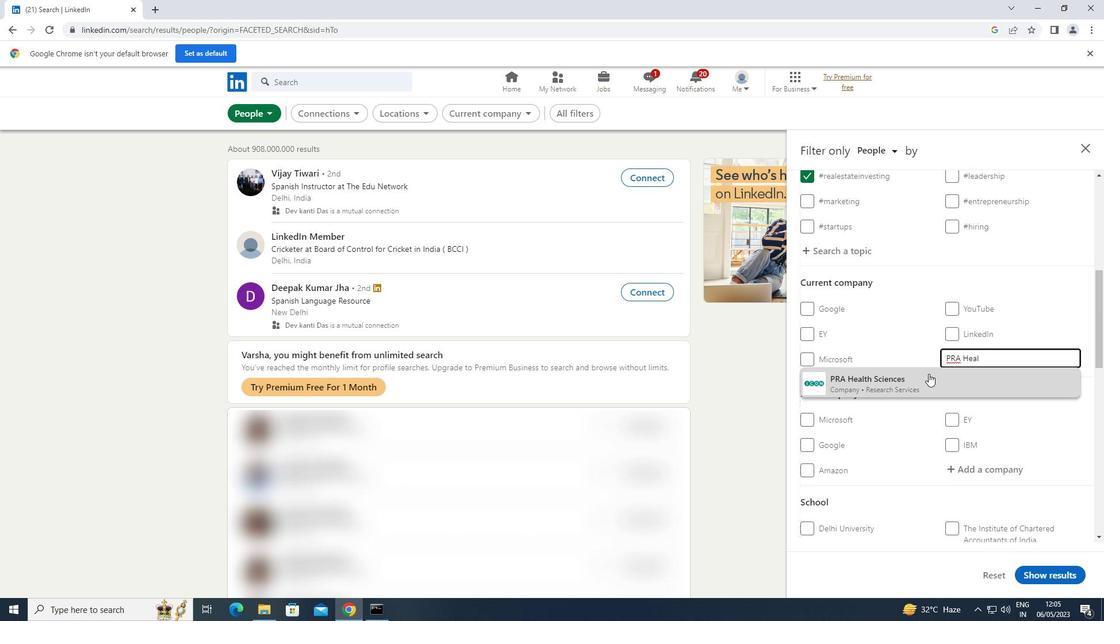 
Action: Mouse pressed left at (912, 381)
Screenshot: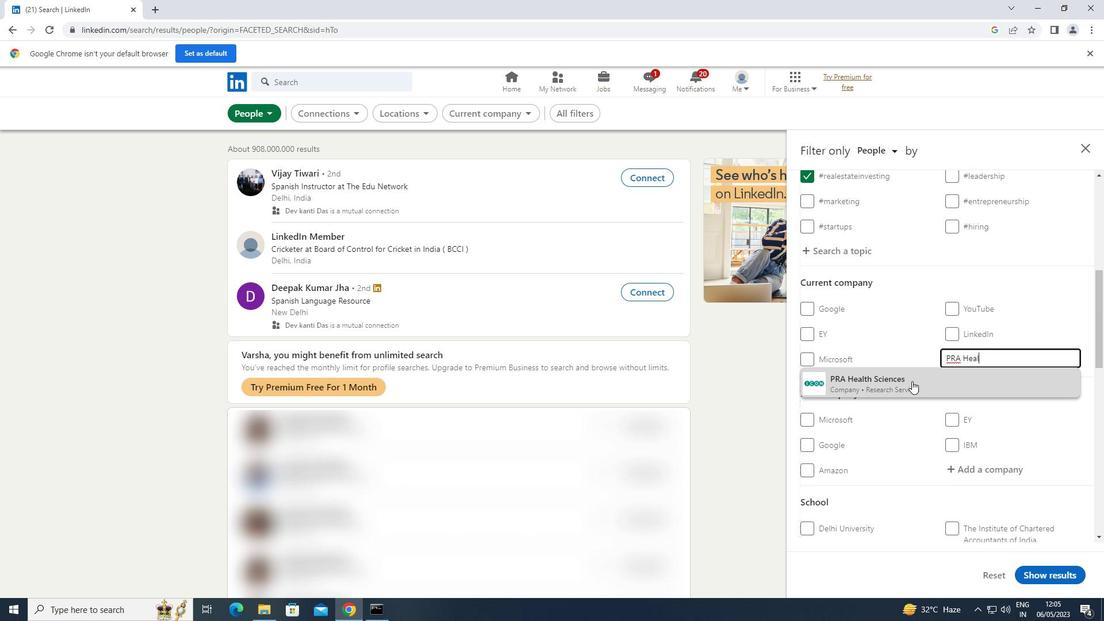 
Action: Mouse scrolled (912, 380) with delta (0, 0)
Screenshot: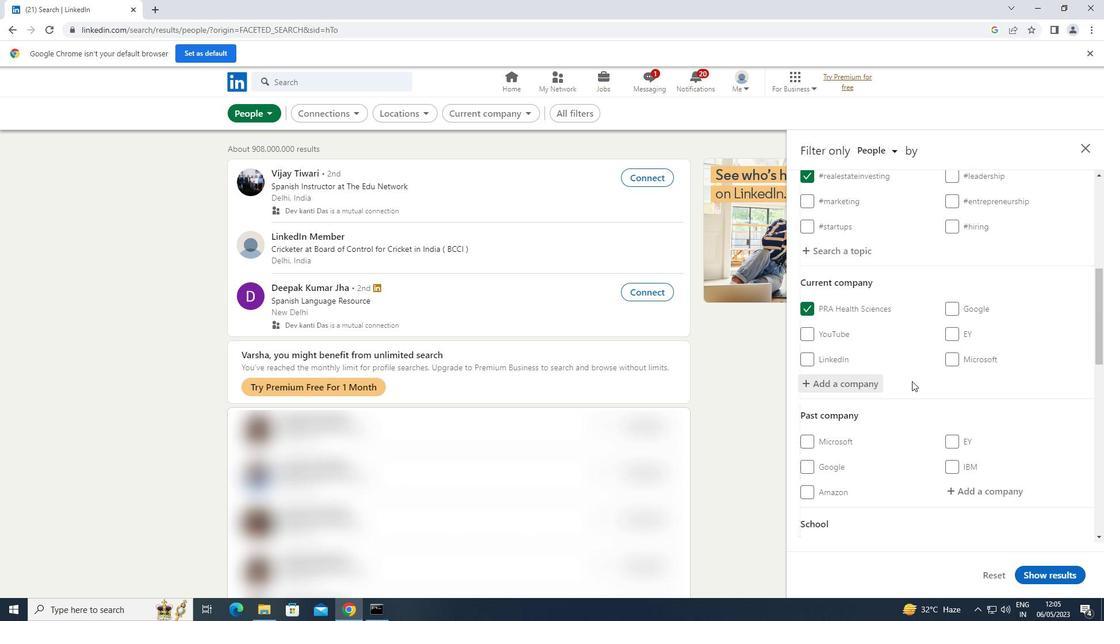 
Action: Mouse scrolled (912, 380) with delta (0, 0)
Screenshot: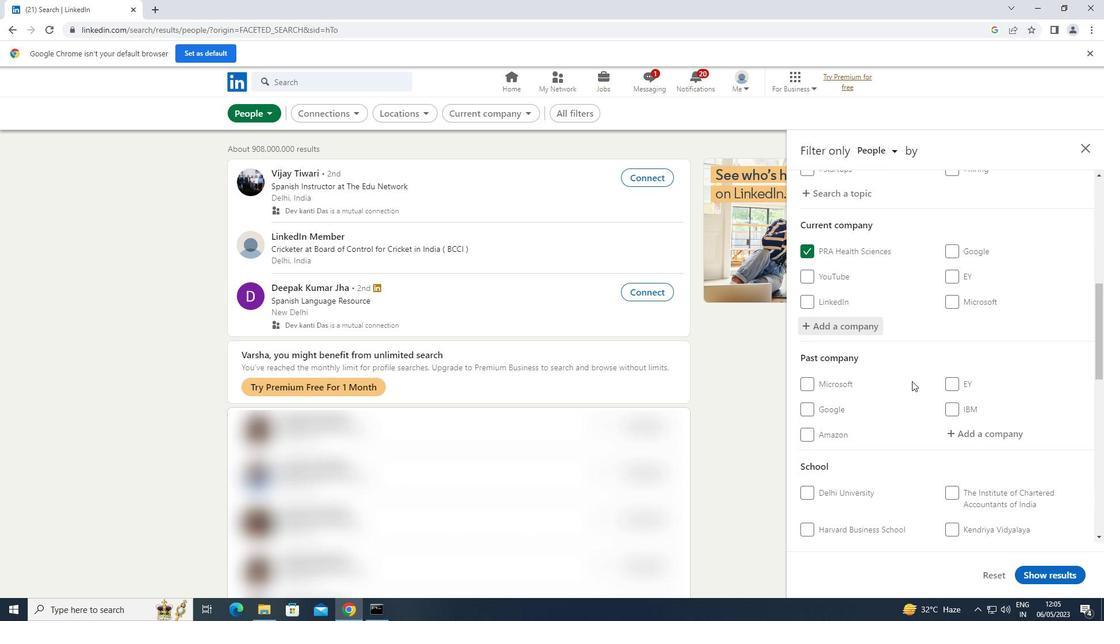 
Action: Mouse scrolled (912, 380) with delta (0, 0)
Screenshot: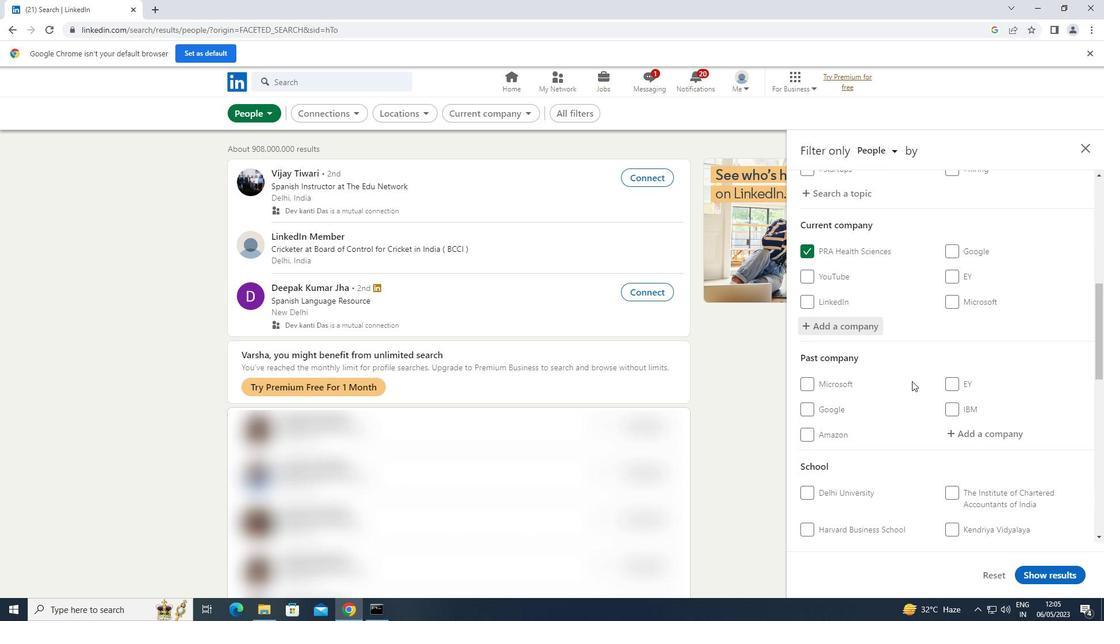 
Action: Mouse moved to (956, 433)
Screenshot: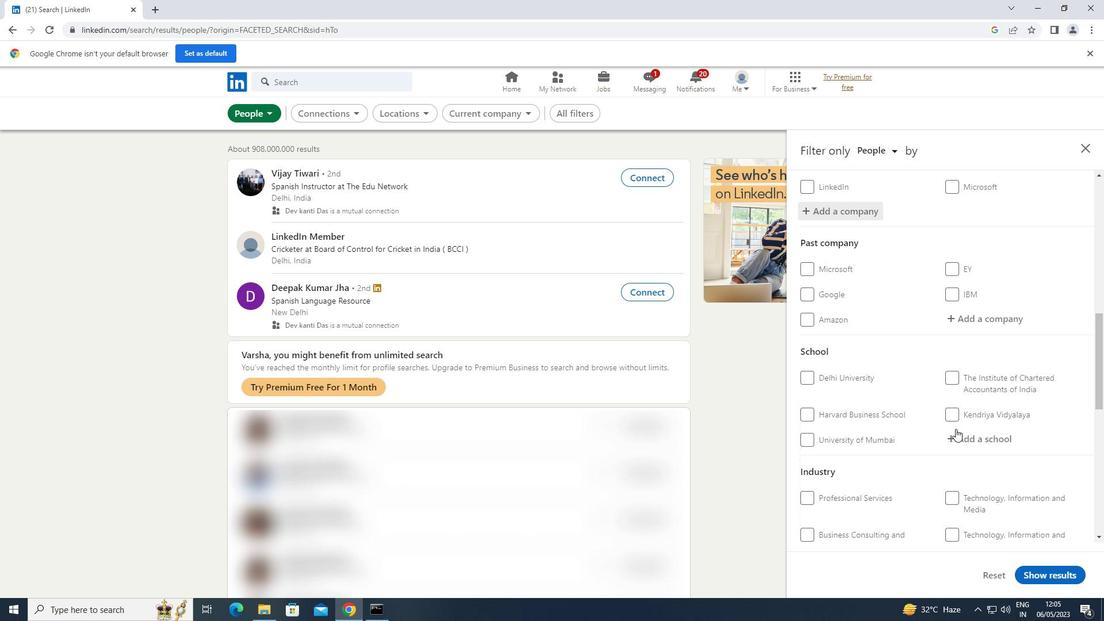 
Action: Mouse pressed left at (956, 433)
Screenshot: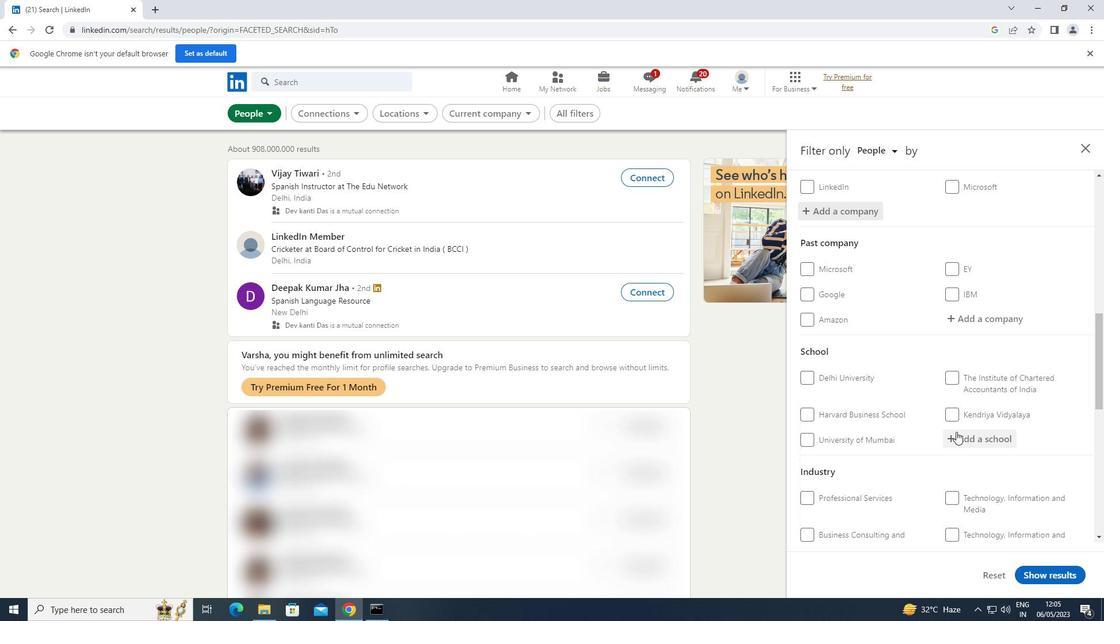 
Action: Key pressed <Key.caps_lock>REVA<Key.space>UNIVERSITY
Screenshot: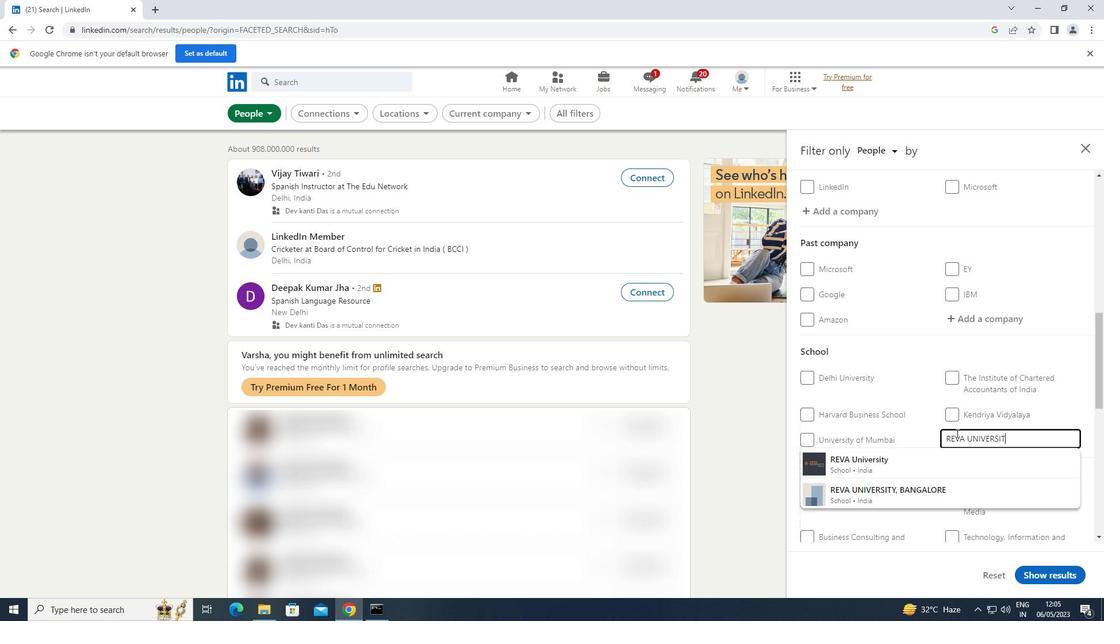 
Action: Mouse moved to (886, 491)
Screenshot: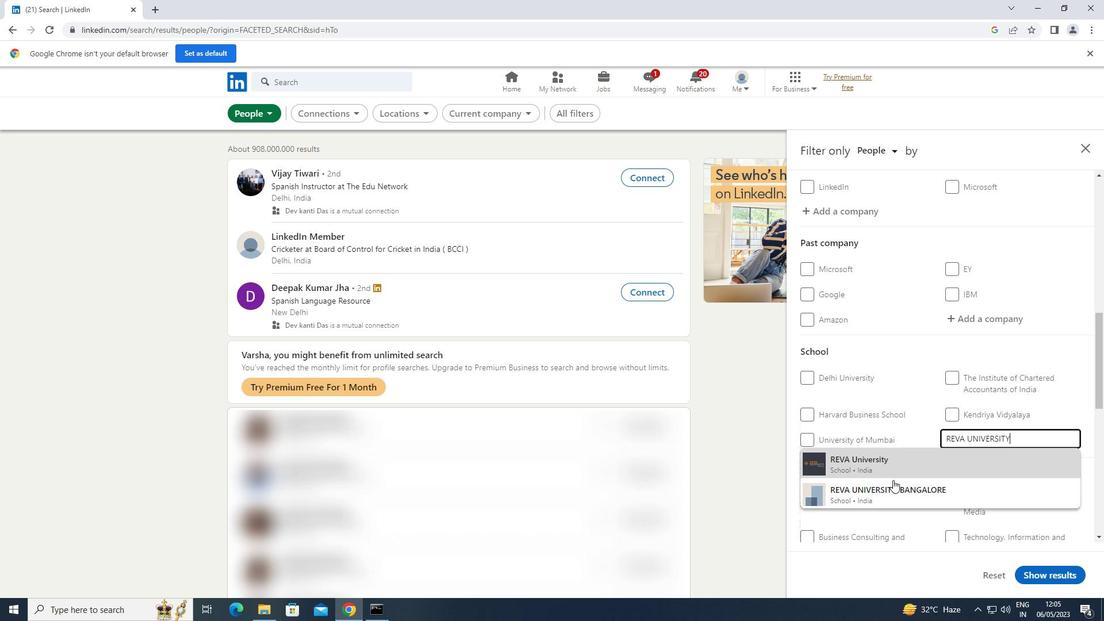 
Action: Mouse pressed left at (886, 491)
Screenshot: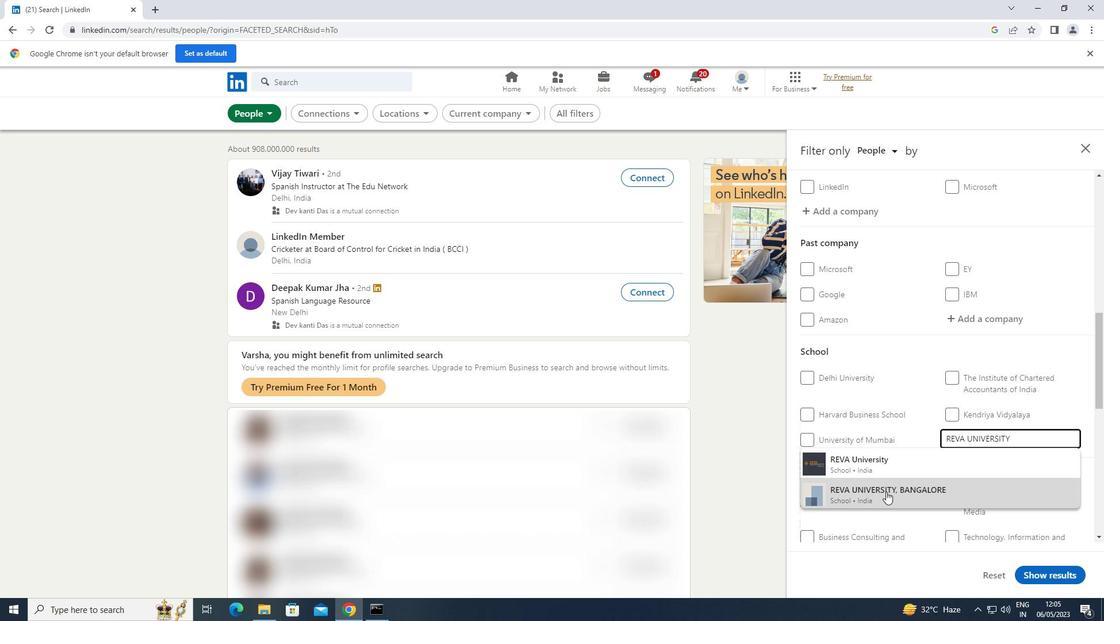 
Action: Key pressed <Key.caps_lock>
Screenshot: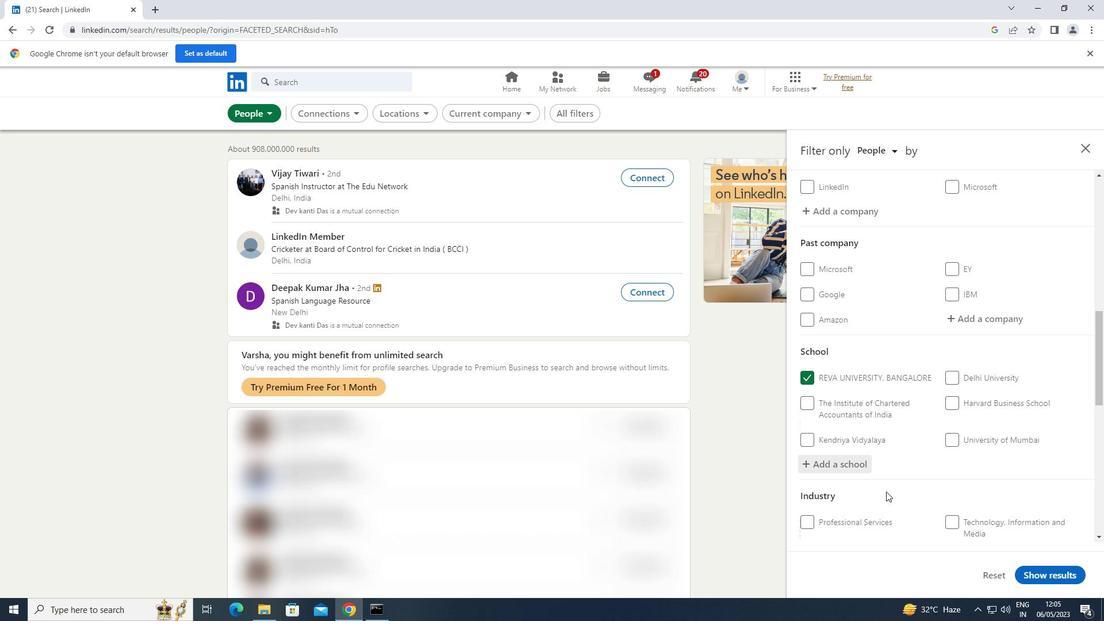 
Action: Mouse moved to (887, 481)
Screenshot: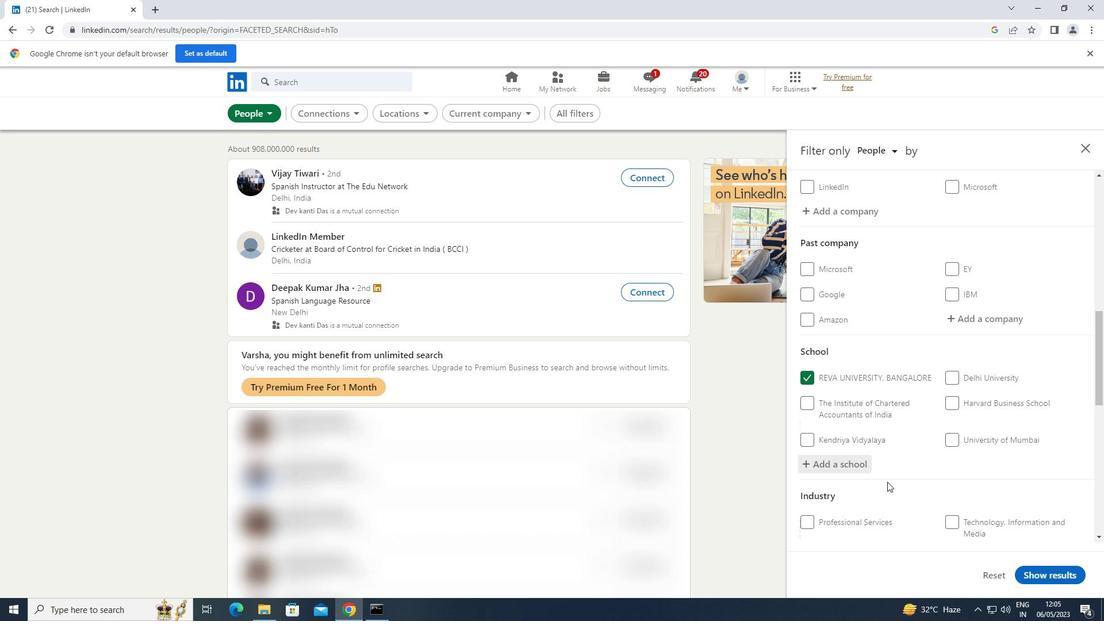 
Action: Mouse scrolled (887, 480) with delta (0, 0)
Screenshot: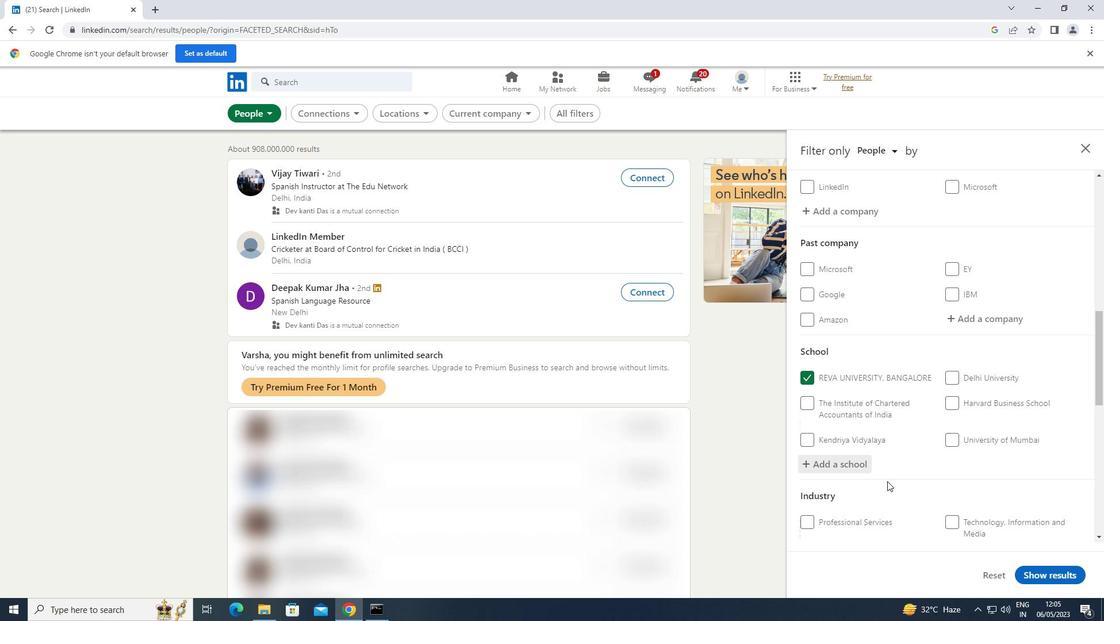 
Action: Mouse scrolled (887, 480) with delta (0, 0)
Screenshot: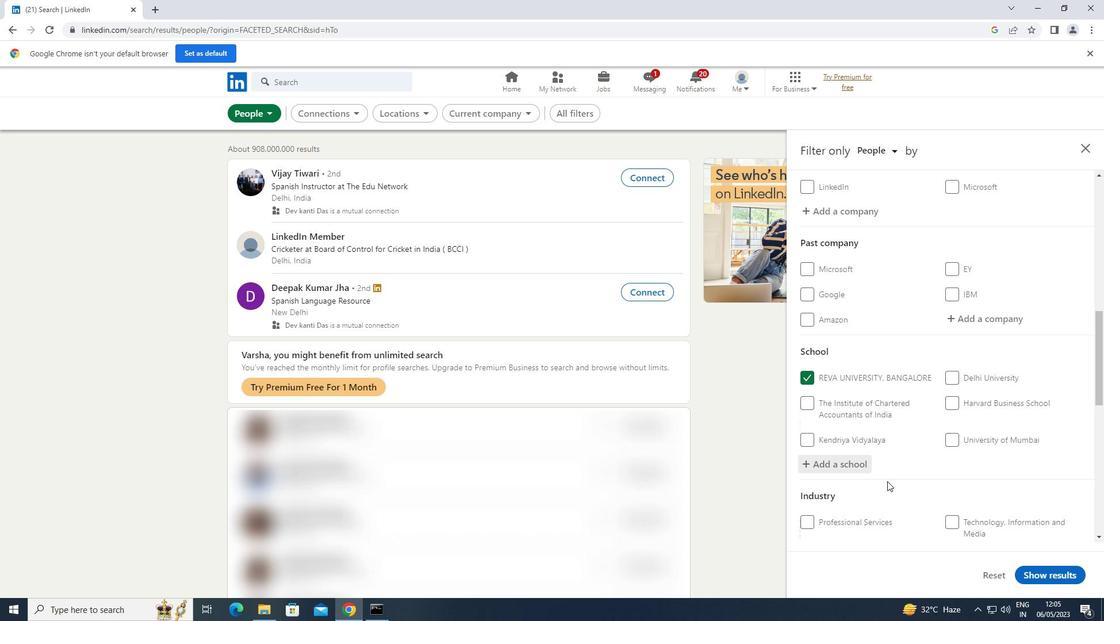 
Action: Mouse moved to (887, 479)
Screenshot: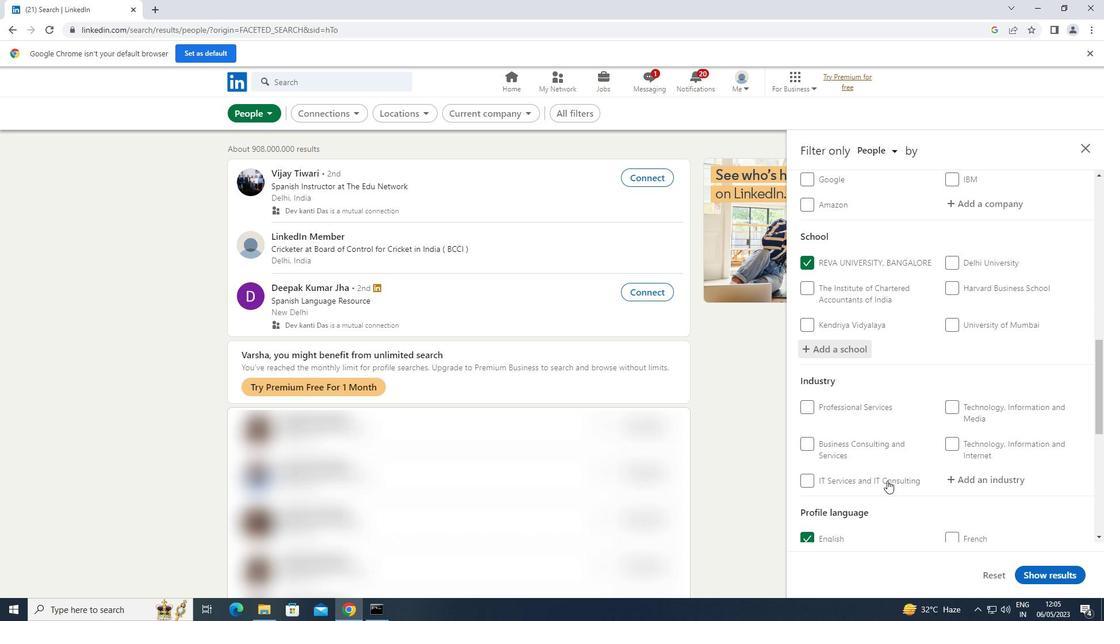 
Action: Mouse scrolled (887, 479) with delta (0, 0)
Screenshot: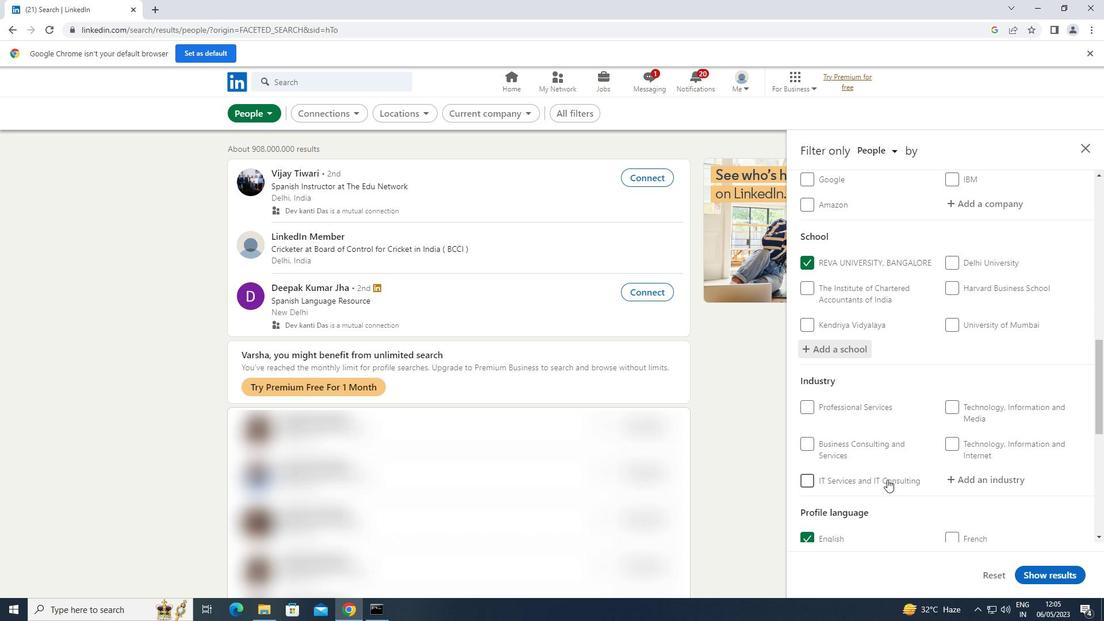 
Action: Mouse scrolled (887, 479) with delta (0, 0)
Screenshot: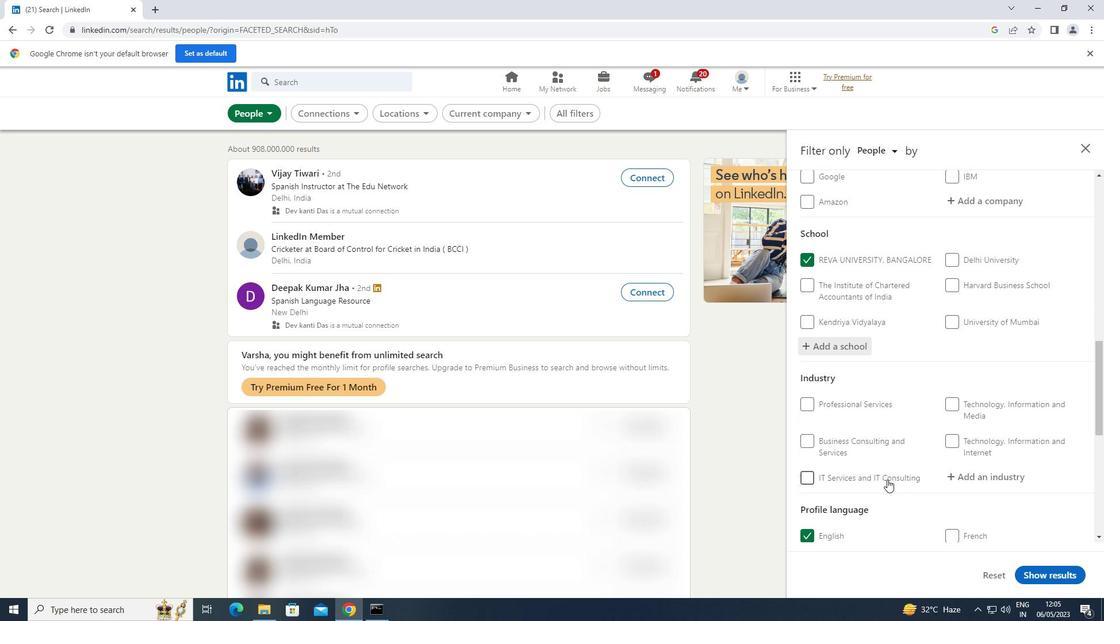 
Action: Mouse moved to (990, 364)
Screenshot: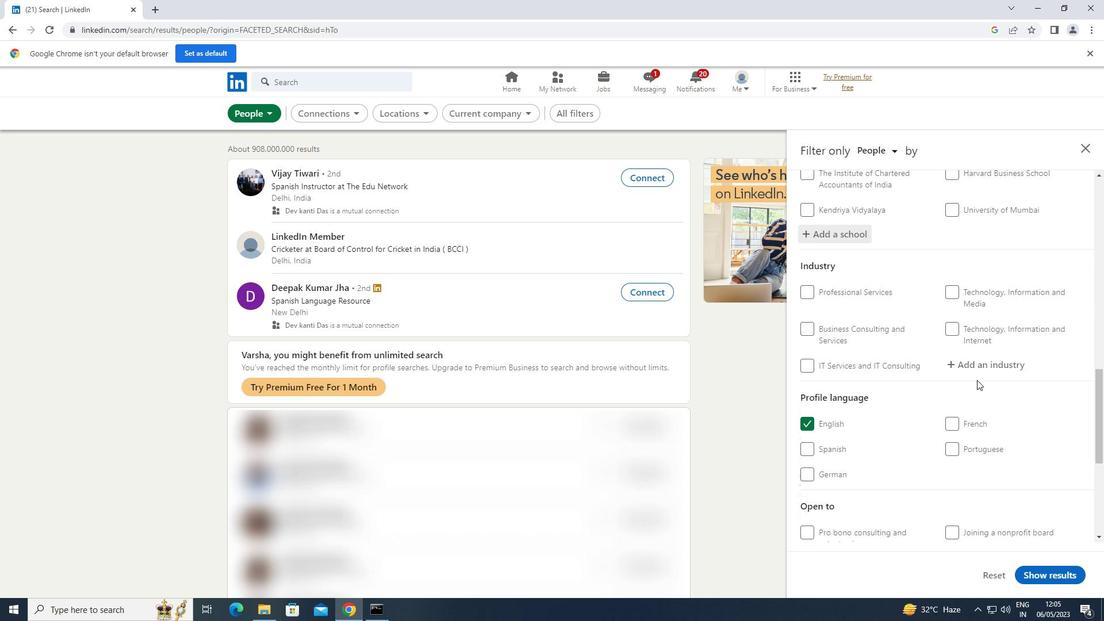 
Action: Mouse pressed left at (990, 364)
Screenshot: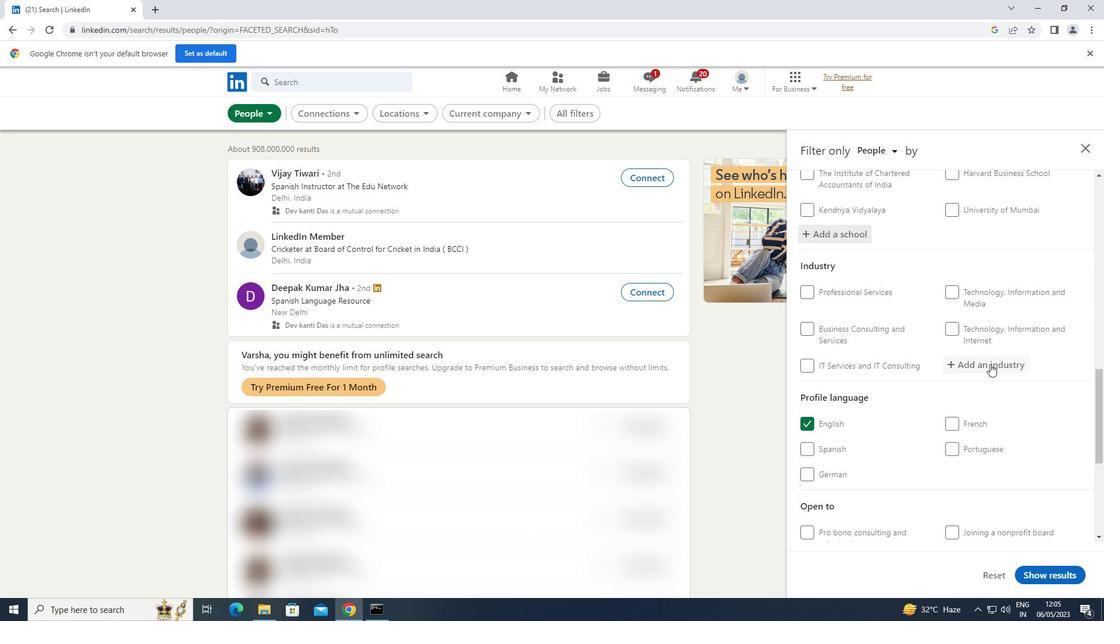 
Action: Key pressed <Key.shift>WHOLESALE<Key.space><Key.shift>DRUGS
Screenshot: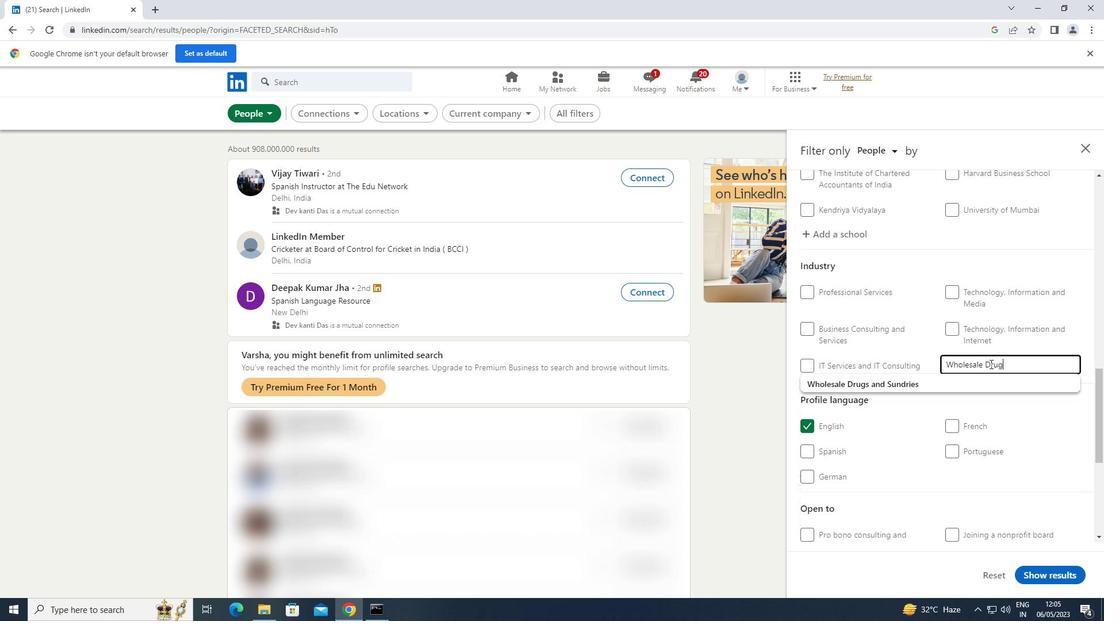 
Action: Mouse moved to (917, 380)
Screenshot: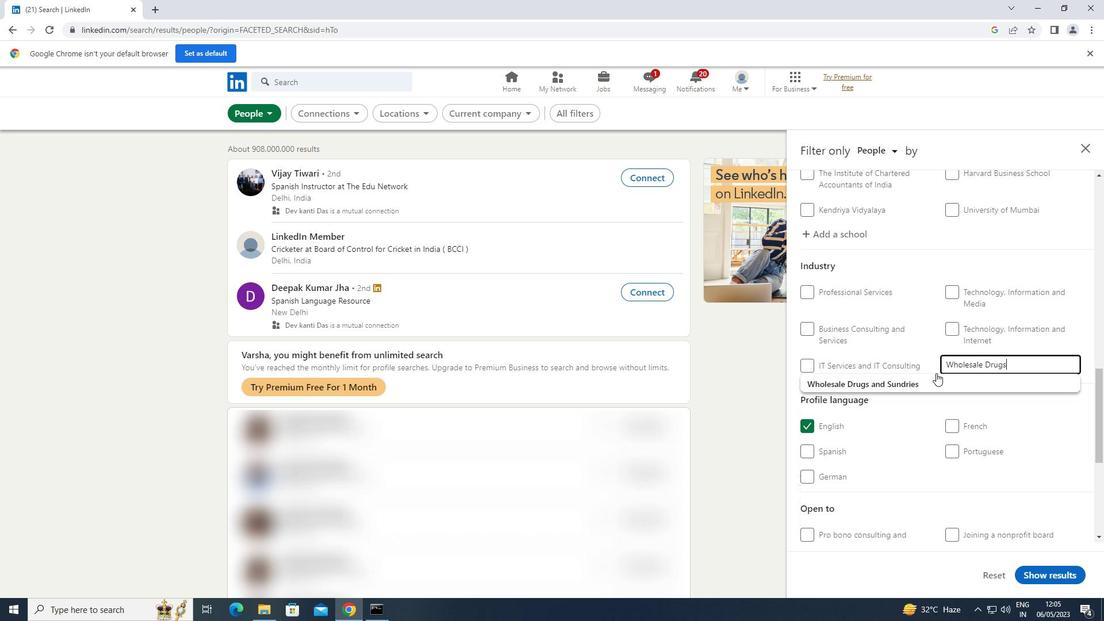 
Action: Mouse pressed left at (917, 380)
Screenshot: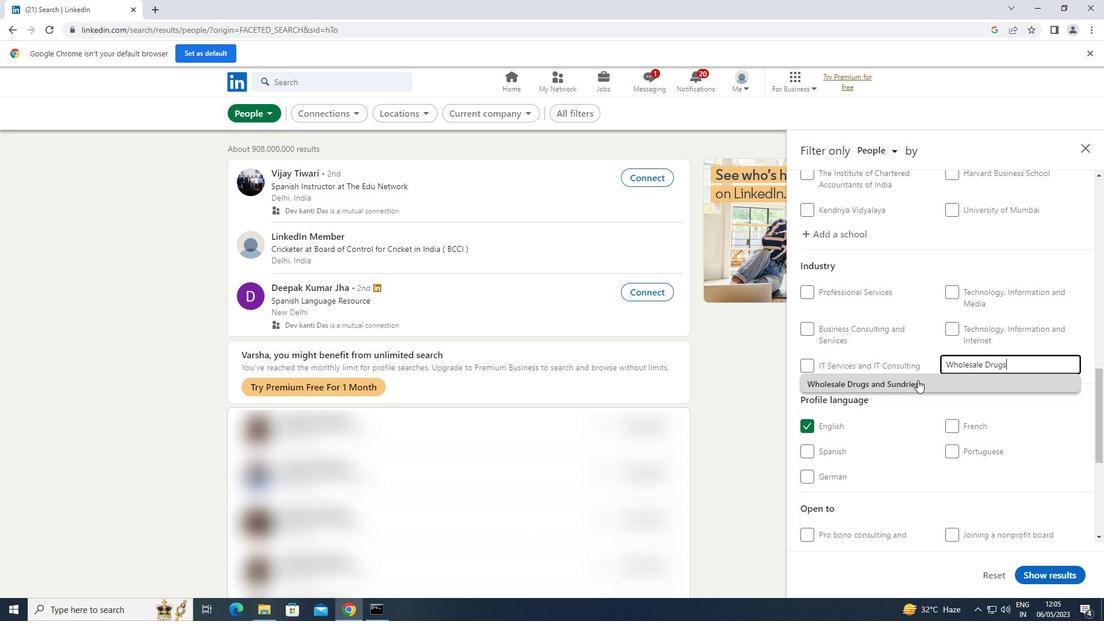 
Action: Mouse scrolled (917, 379) with delta (0, 0)
Screenshot: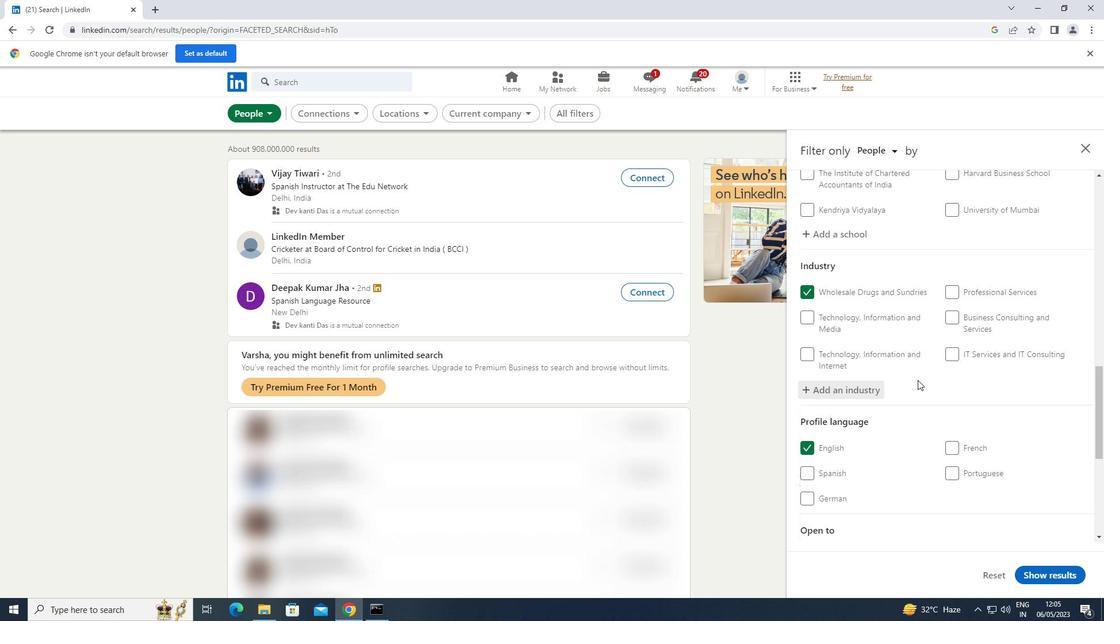 
Action: Mouse scrolled (917, 379) with delta (0, 0)
Screenshot: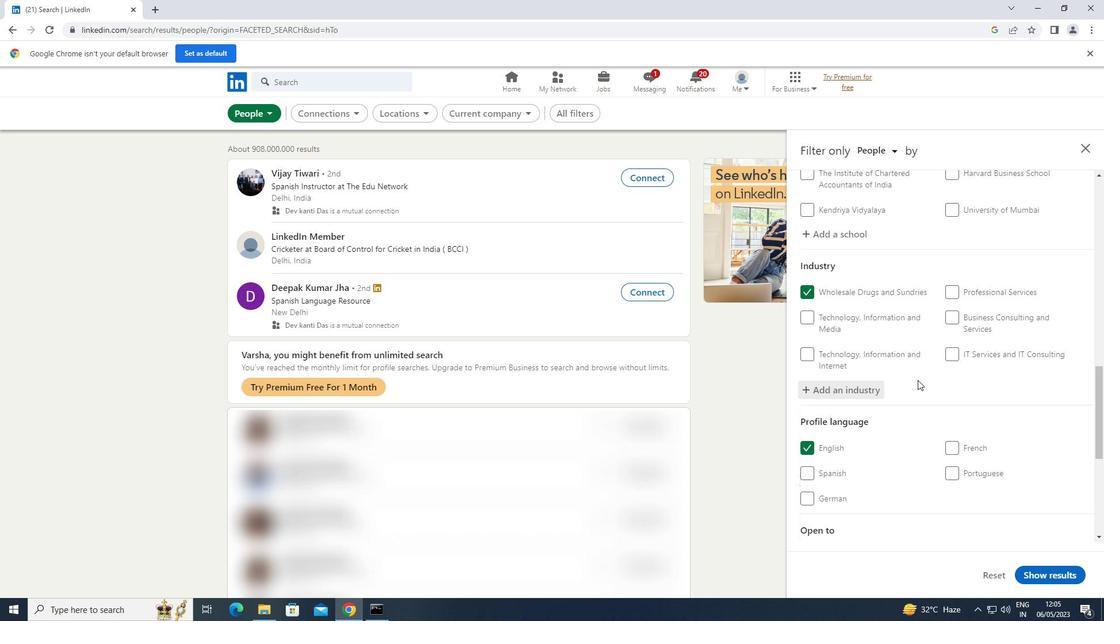 
Action: Mouse scrolled (917, 379) with delta (0, 0)
Screenshot: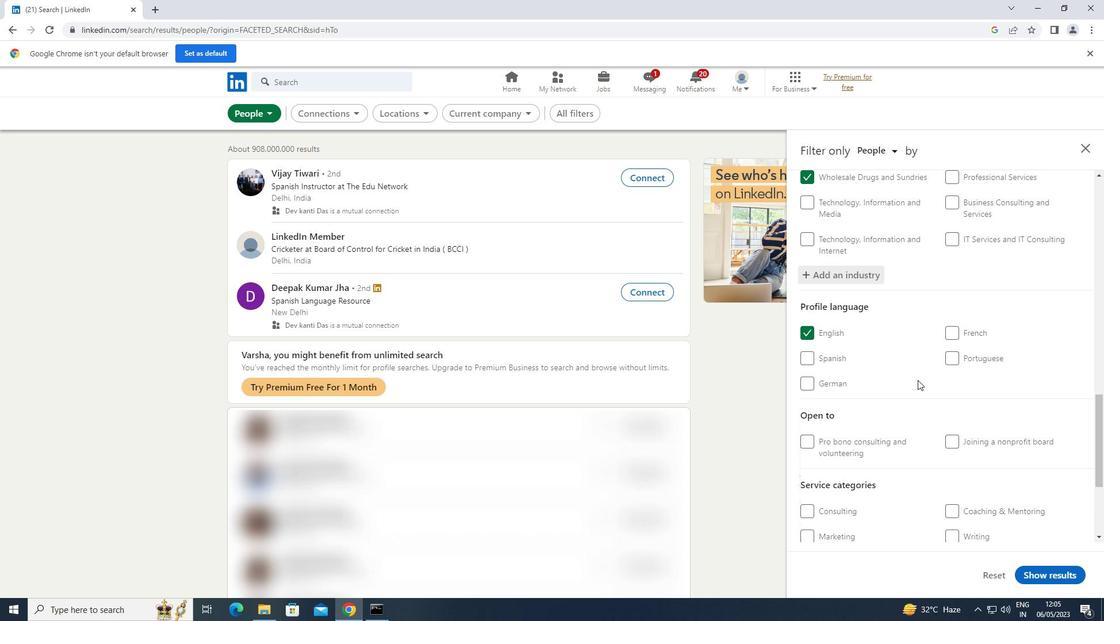 
Action: Mouse scrolled (917, 379) with delta (0, 0)
Screenshot: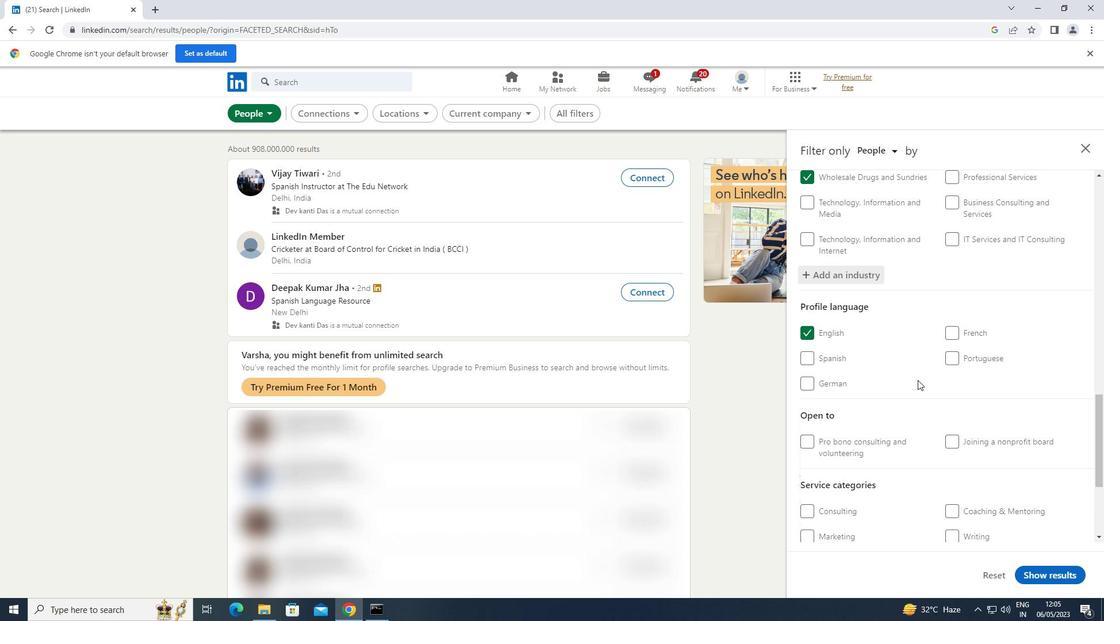 
Action: Mouse scrolled (917, 379) with delta (0, 0)
Screenshot: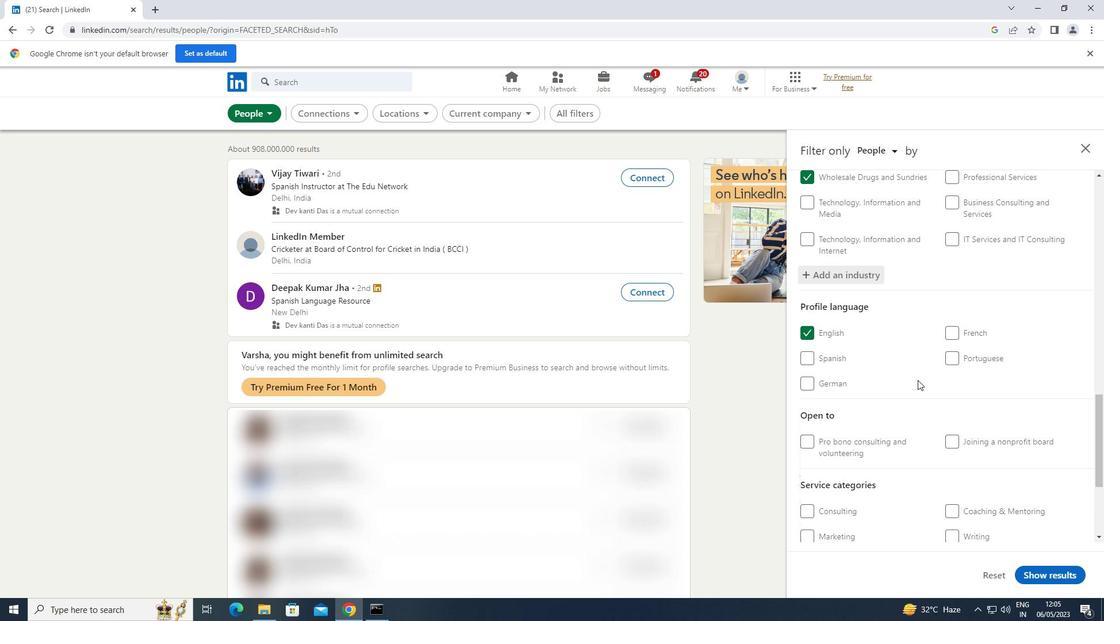 
Action: Mouse moved to (978, 381)
Screenshot: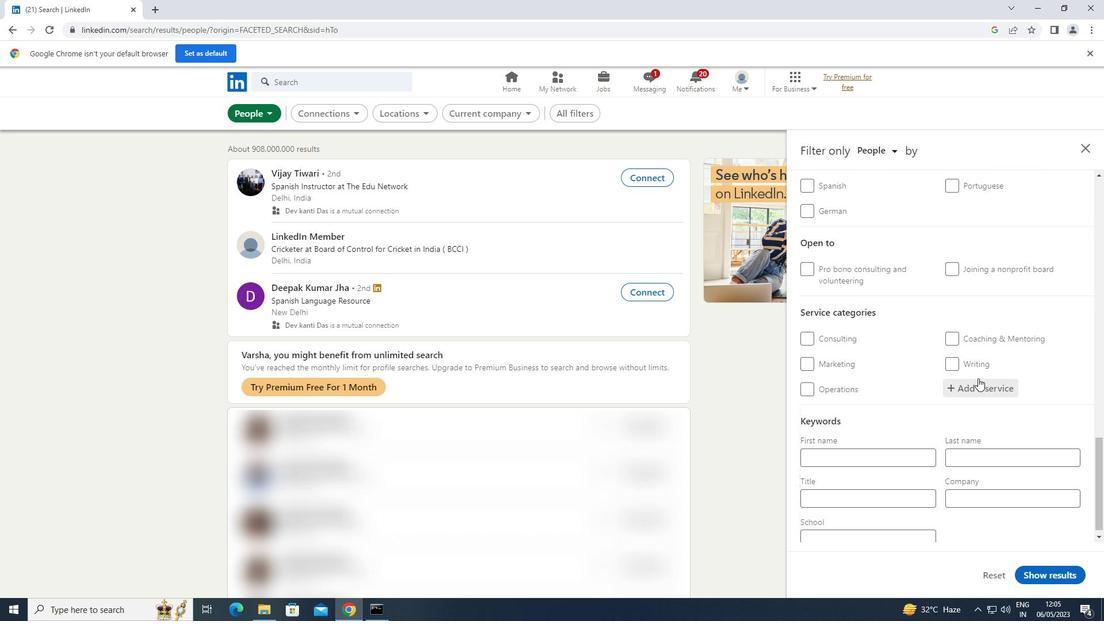 
Action: Mouse pressed left at (978, 381)
Screenshot: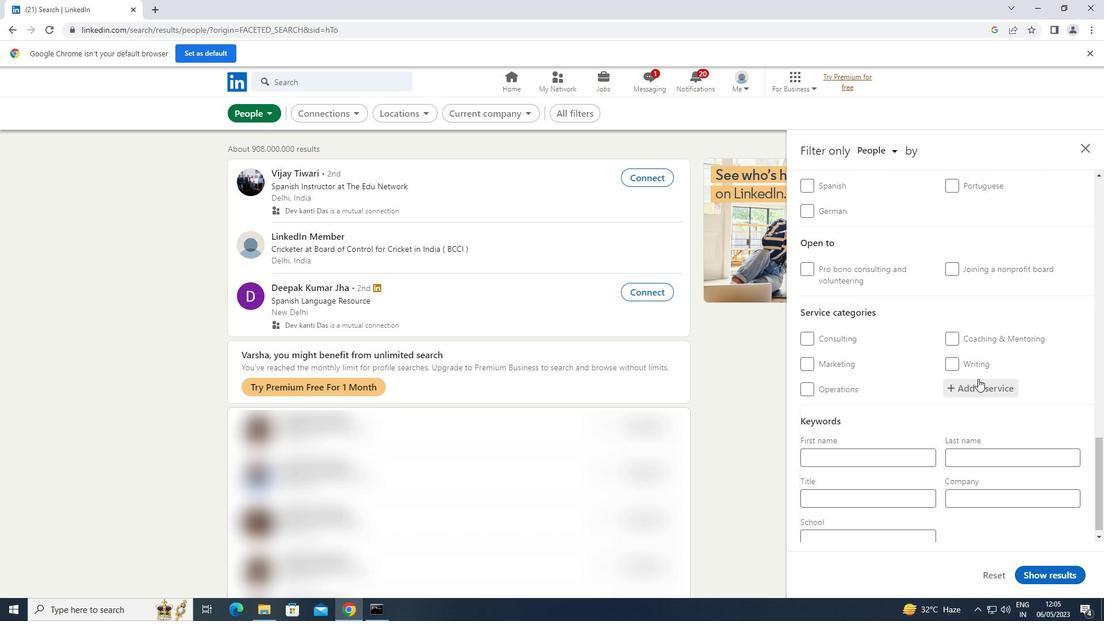 
Action: Key pressed <Key.shift>INTERIOR
Screenshot: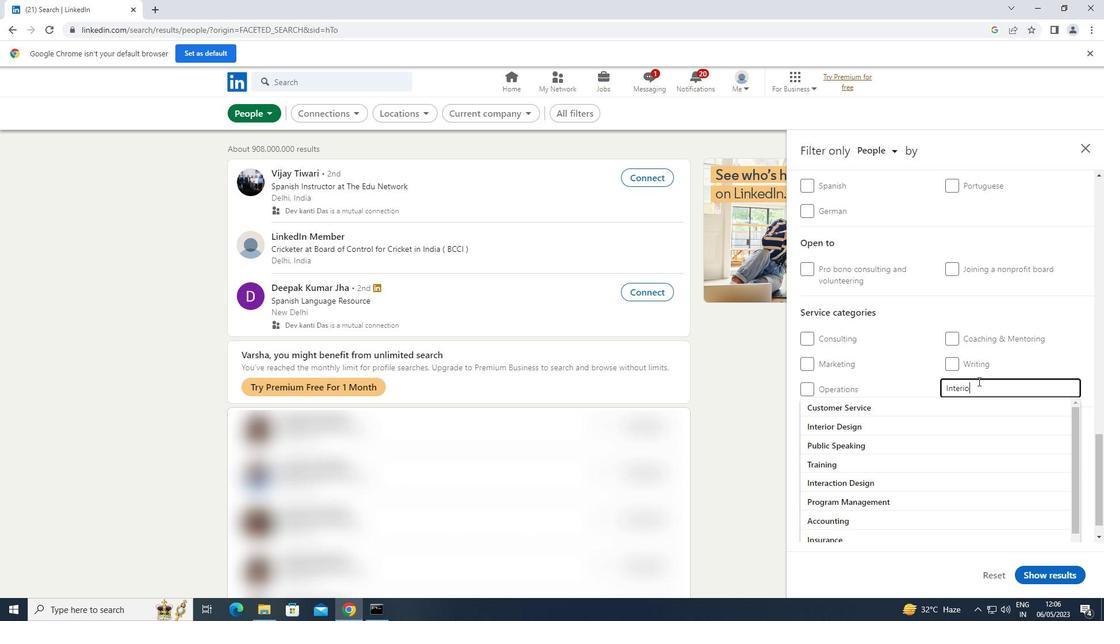 
Action: Mouse moved to (885, 402)
Screenshot: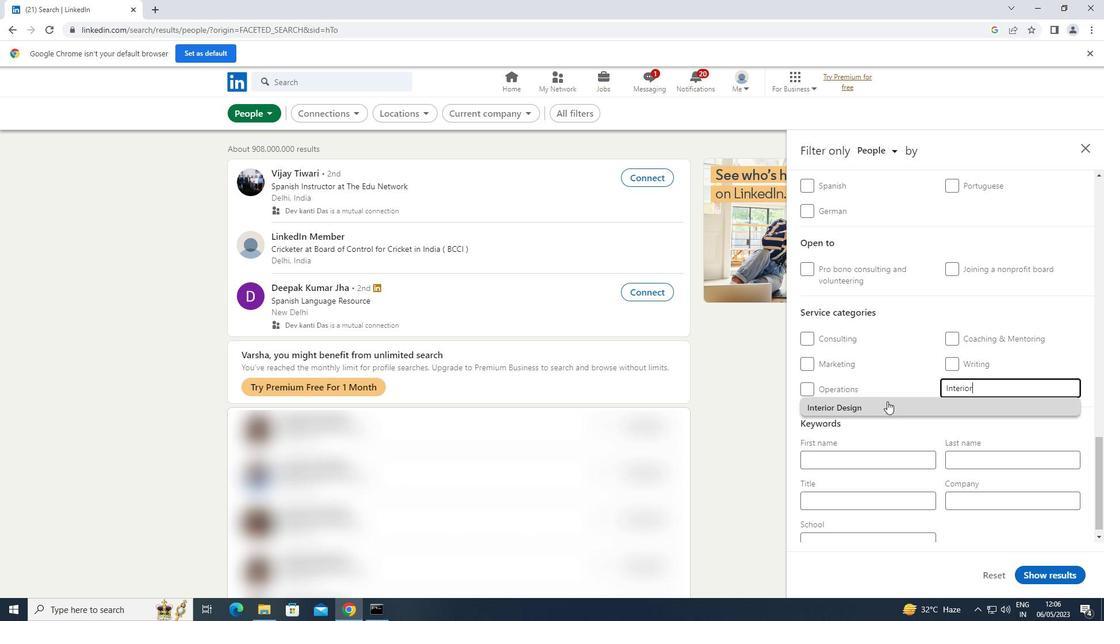 
Action: Mouse pressed left at (885, 402)
Screenshot: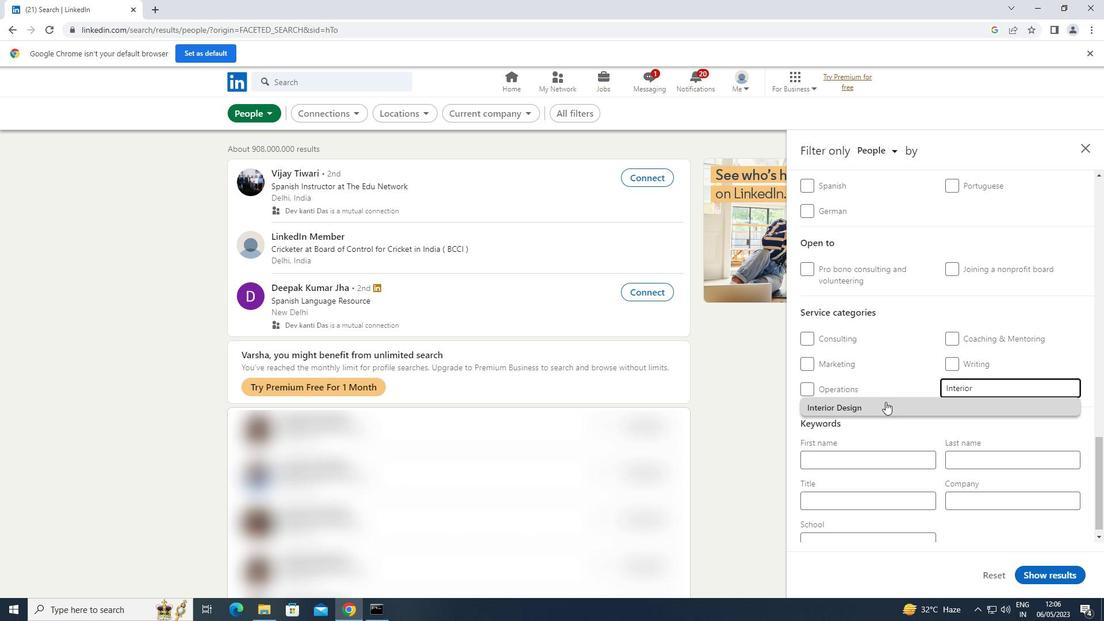 
Action: Mouse scrolled (885, 401) with delta (0, 0)
Screenshot: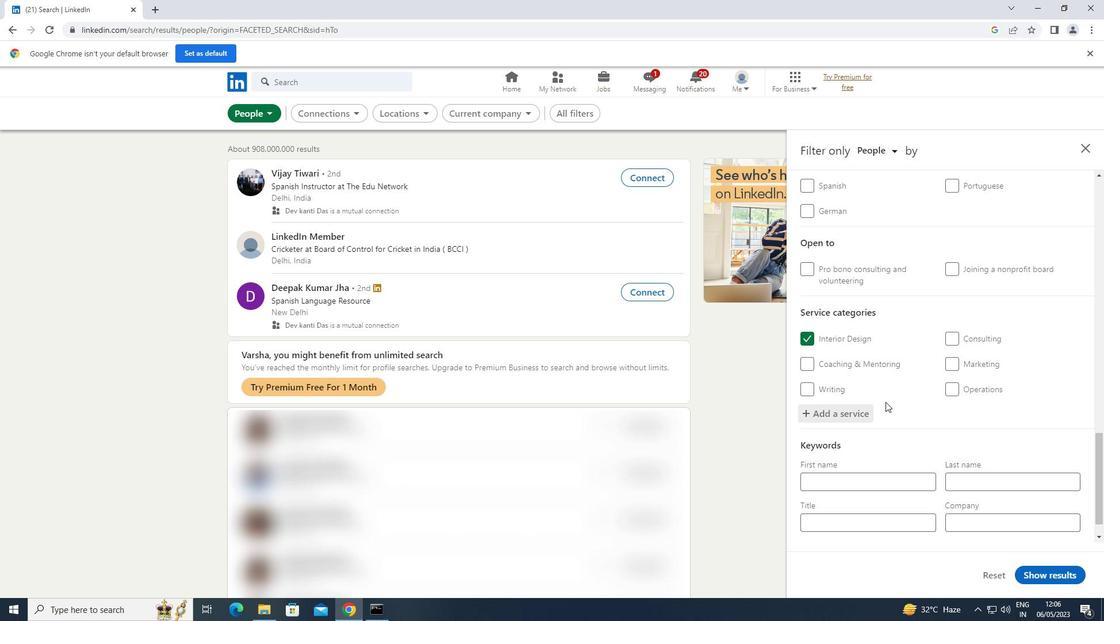 
Action: Mouse scrolled (885, 401) with delta (0, 0)
Screenshot: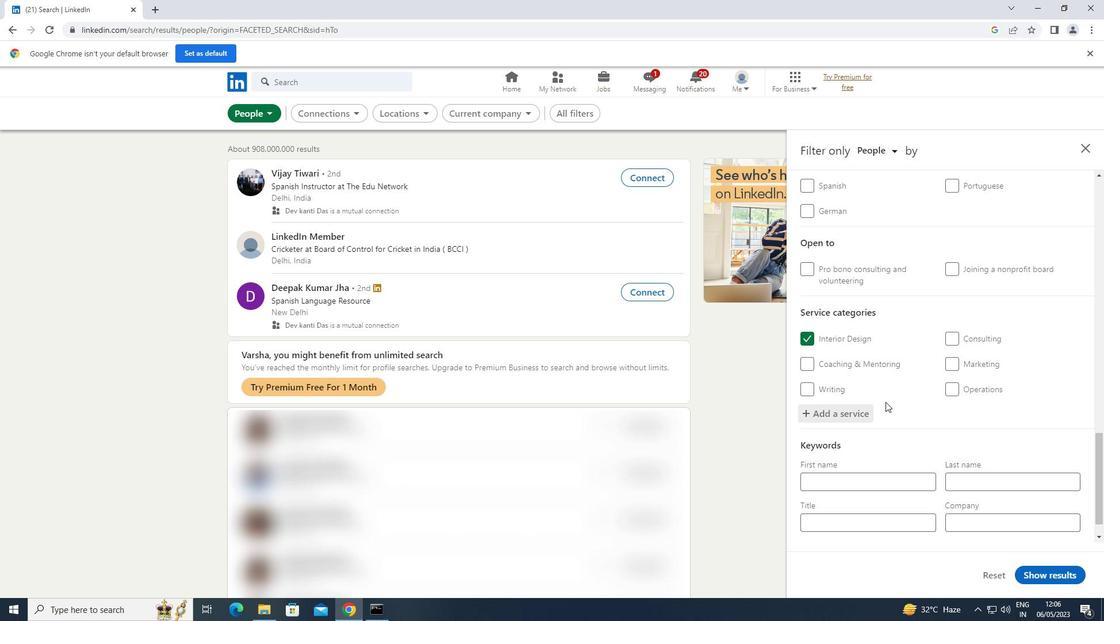 
Action: Mouse scrolled (885, 401) with delta (0, 0)
Screenshot: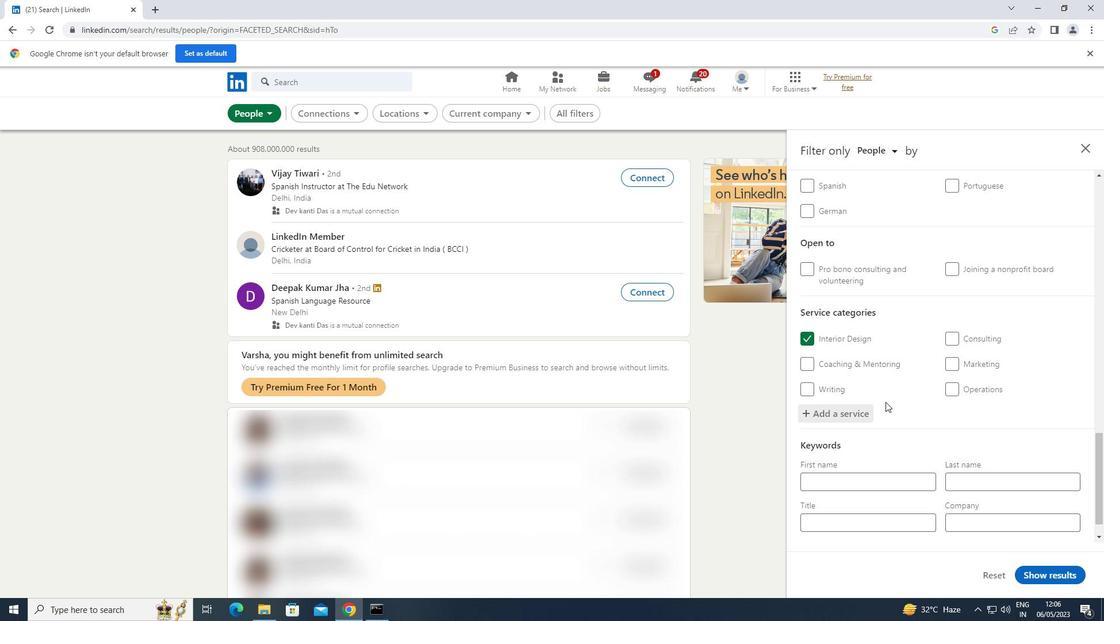 
Action: Mouse scrolled (885, 401) with delta (0, 0)
Screenshot: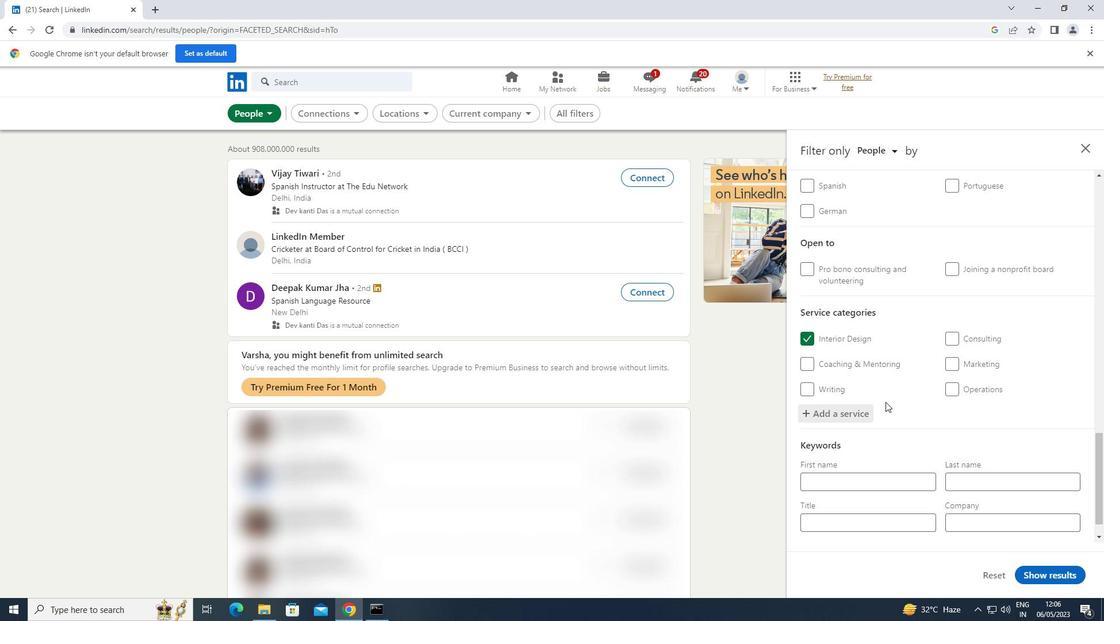 
Action: Mouse scrolled (885, 401) with delta (0, 0)
Screenshot: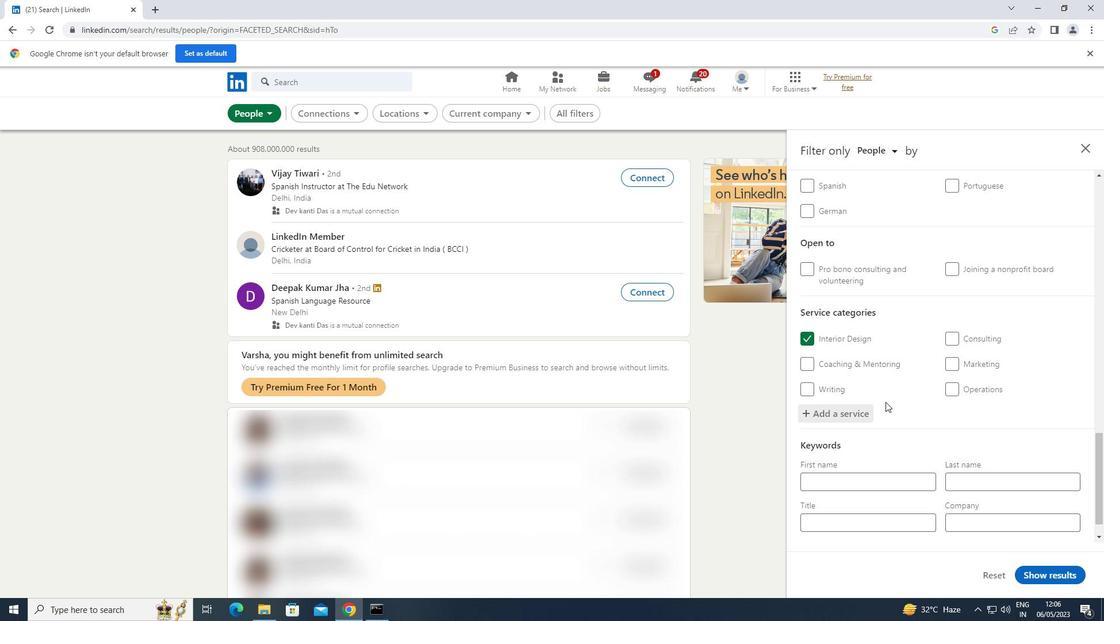 
Action: Mouse moved to (863, 488)
Screenshot: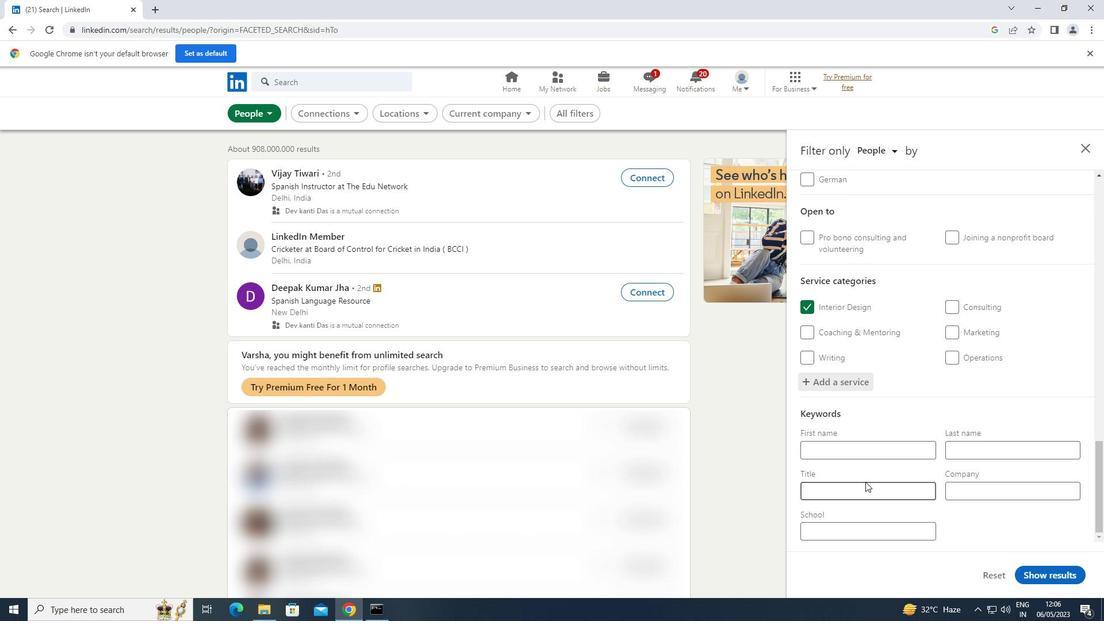 
Action: Mouse pressed left at (863, 488)
Screenshot: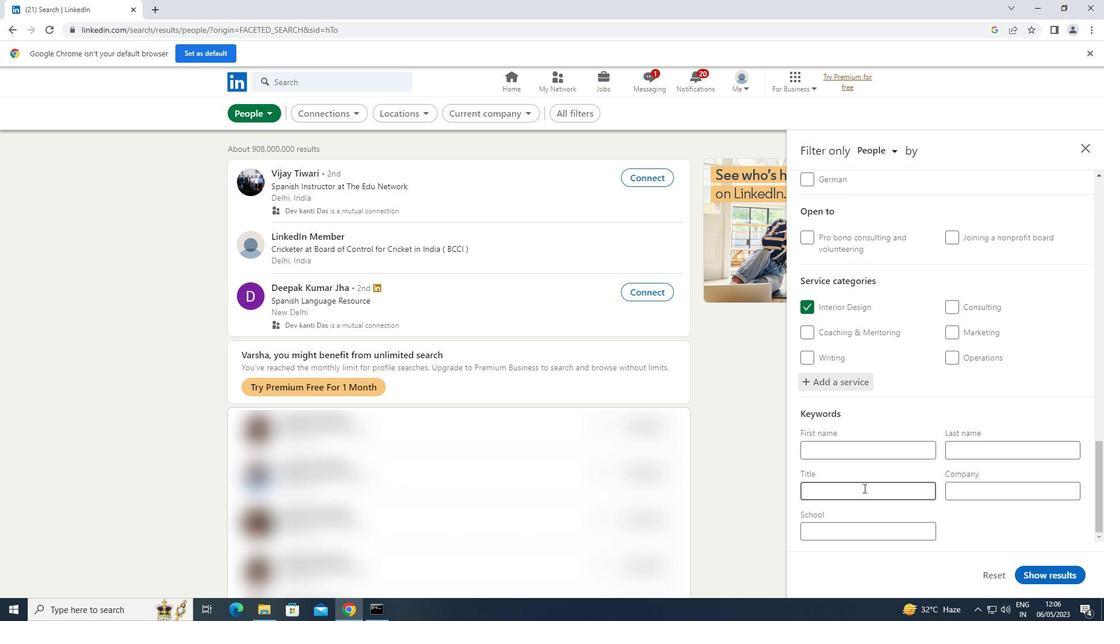 
Action: Key pressed <Key.shift>LANDSCAPING<Key.space><Key.shift>ASSISTANT
Screenshot: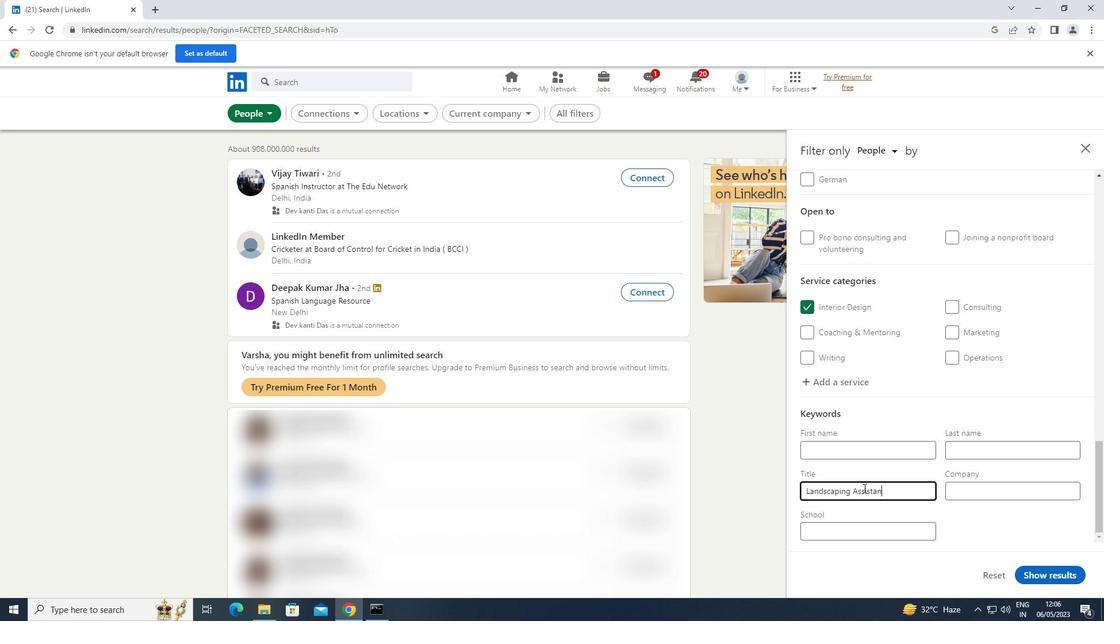 
Action: Mouse moved to (1055, 576)
Screenshot: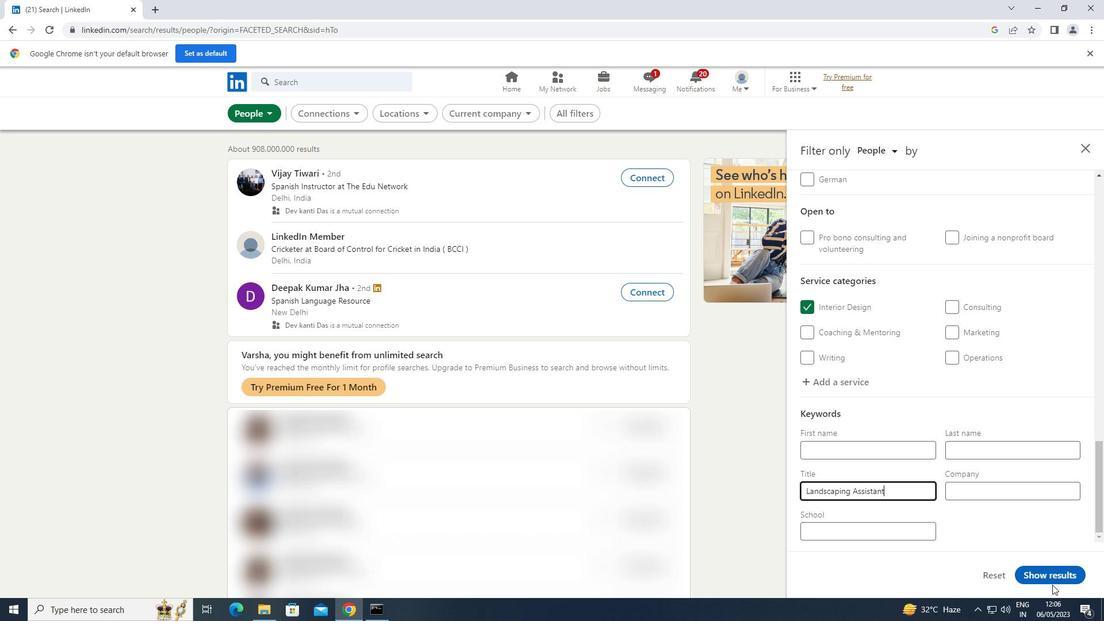 
Action: Mouse pressed left at (1055, 576)
Screenshot: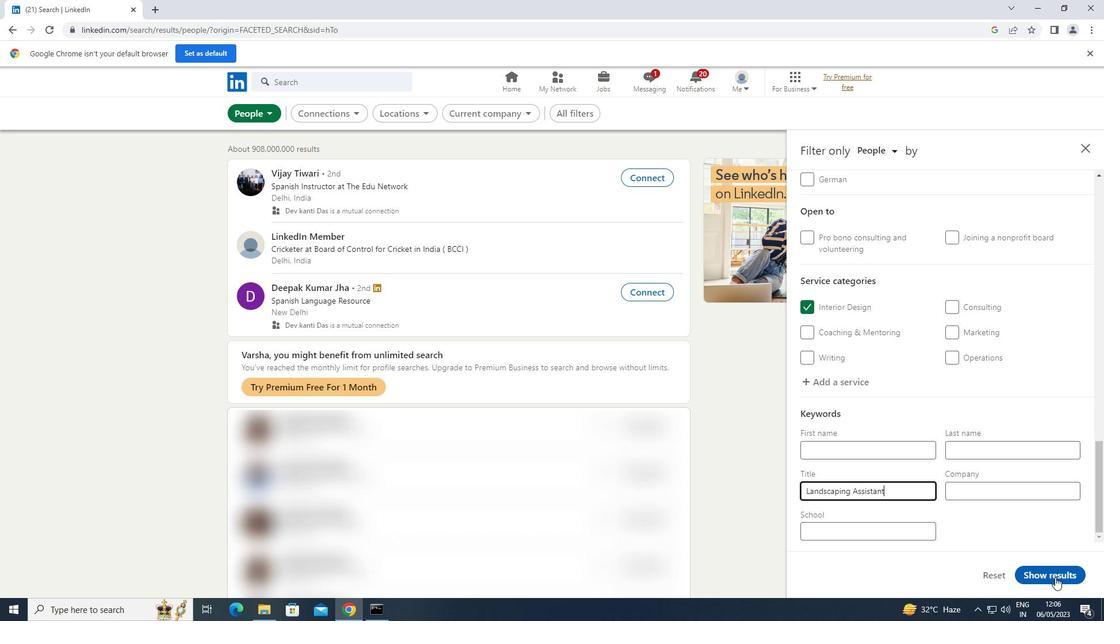 
